 Task: Find connections with filter location Dubai with filter topic #Lifewith filter profile language English with filter current company Unilever with filter school IMS ENGINEERING COLLEGE, GHAZIABAD with filter industry Restaurants with filter service category Audio Engineering with filter keywords title Marketing Communications Manager
Action: Mouse moved to (499, 93)
Screenshot: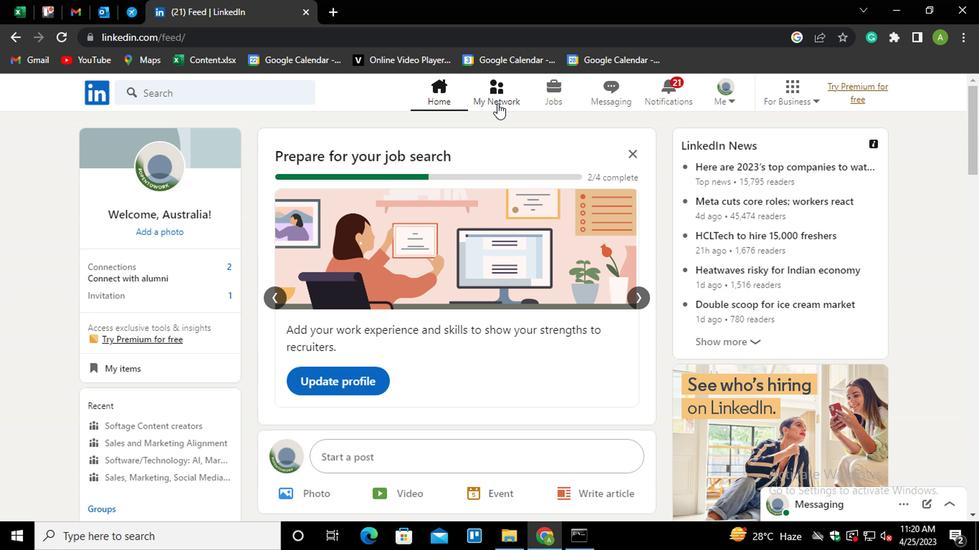 
Action: Mouse pressed left at (499, 93)
Screenshot: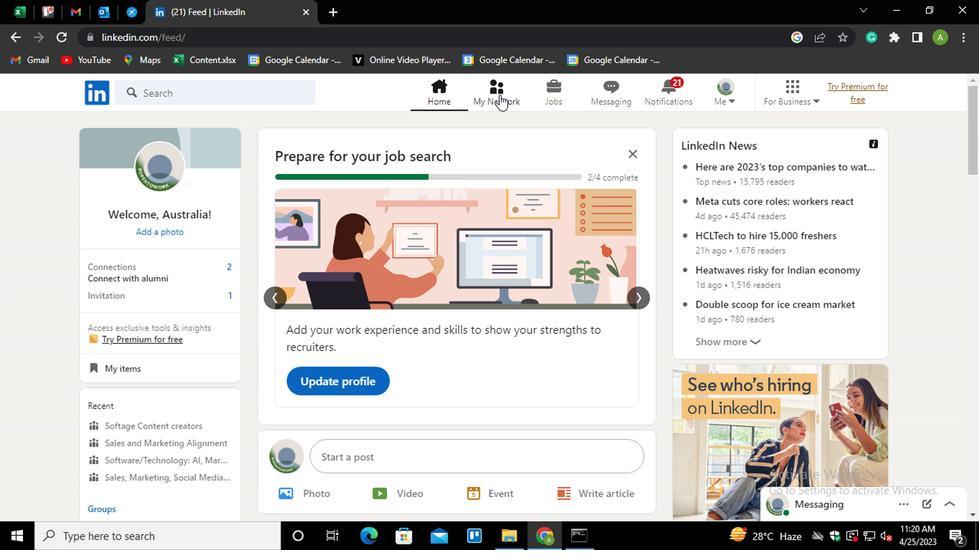 
Action: Mouse moved to (228, 168)
Screenshot: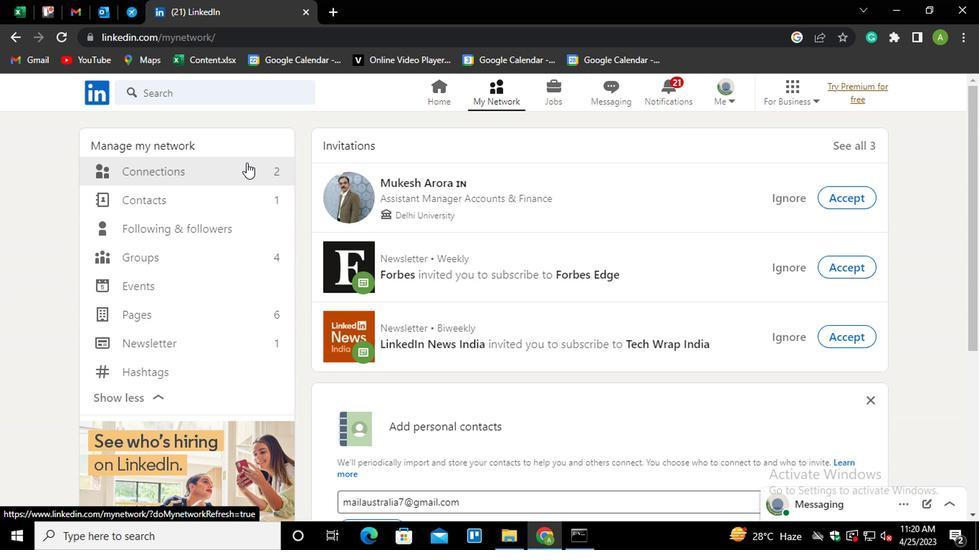
Action: Mouse pressed left at (228, 168)
Screenshot: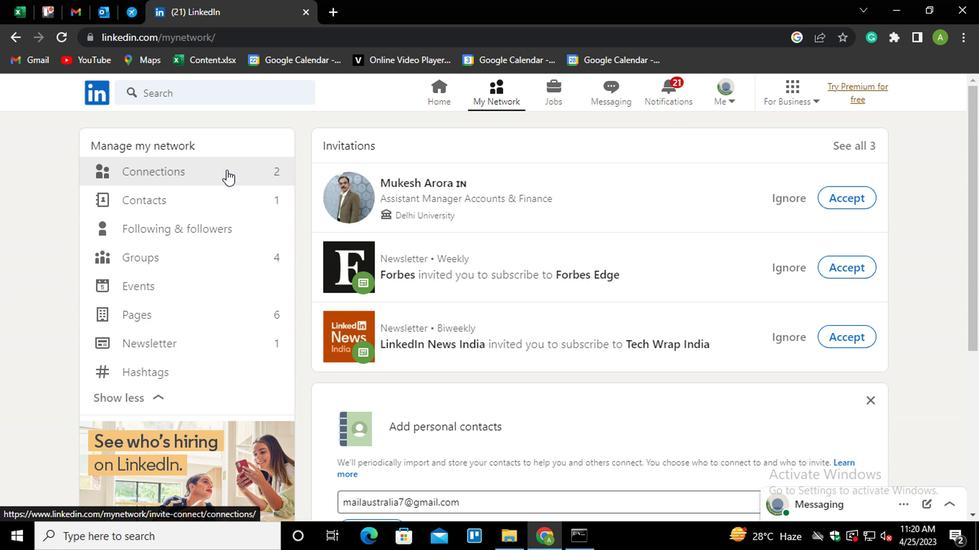 
Action: Mouse moved to (580, 177)
Screenshot: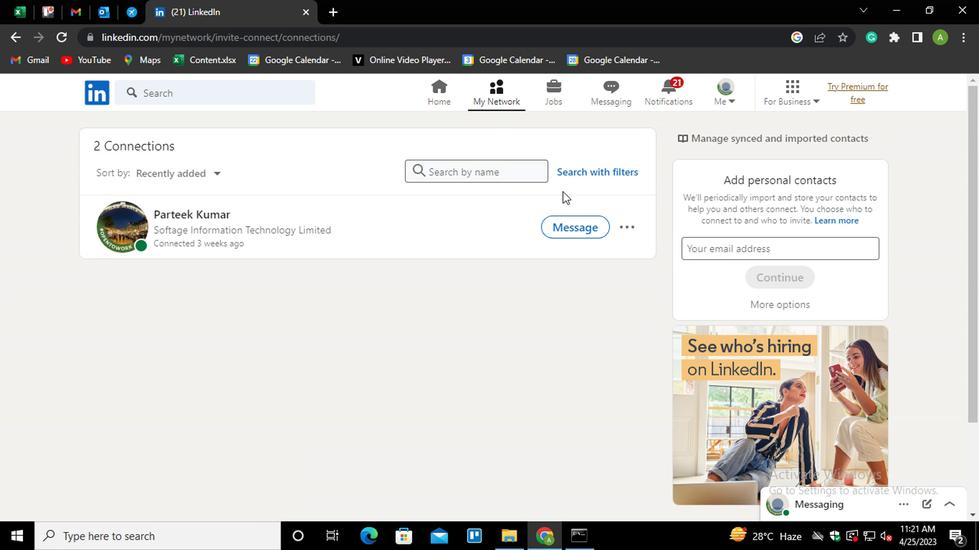 
Action: Mouse pressed left at (580, 177)
Screenshot: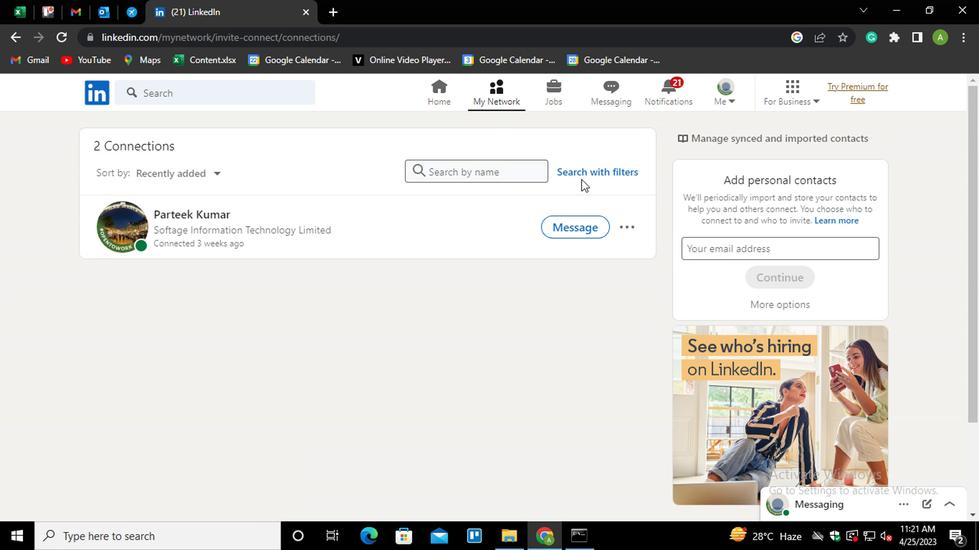 
Action: Mouse moved to (582, 173)
Screenshot: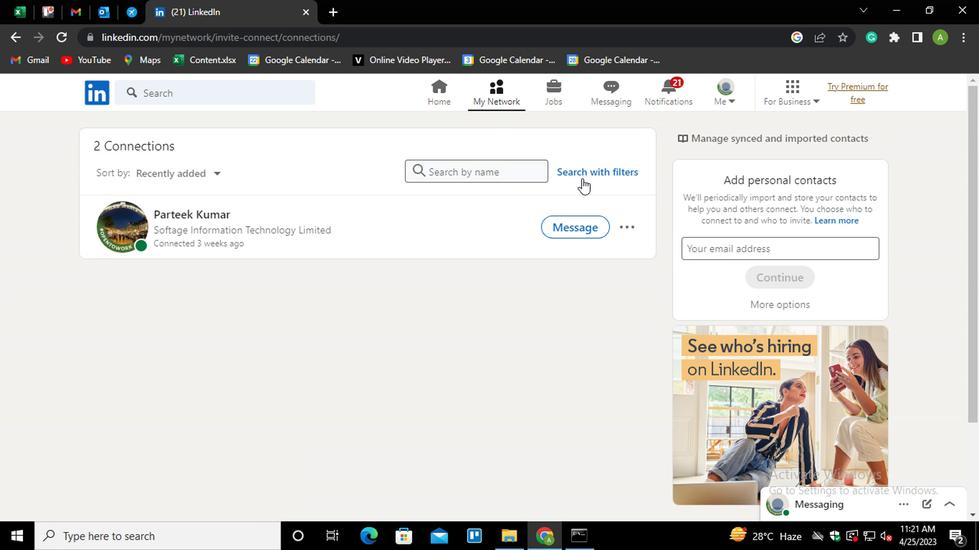 
Action: Mouse pressed left at (582, 173)
Screenshot: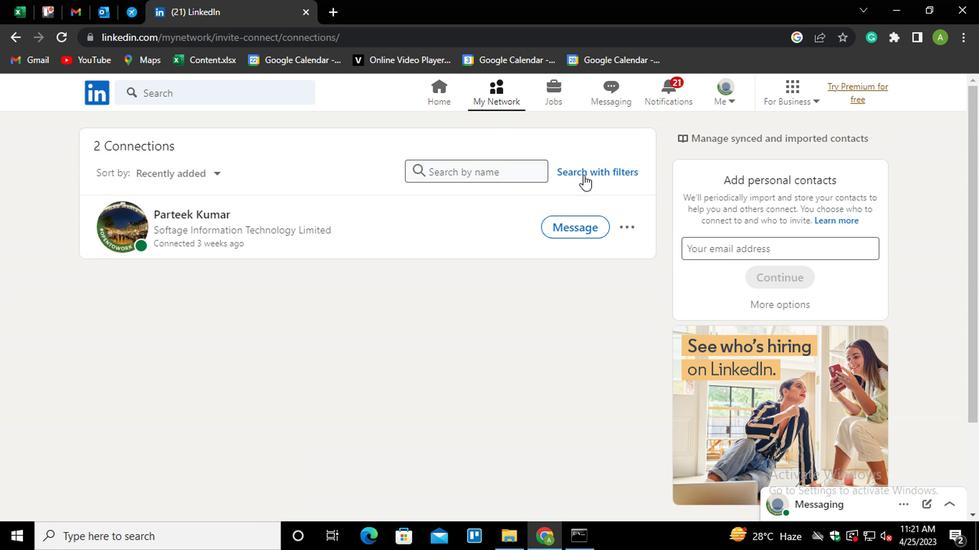 
Action: Mouse moved to (485, 127)
Screenshot: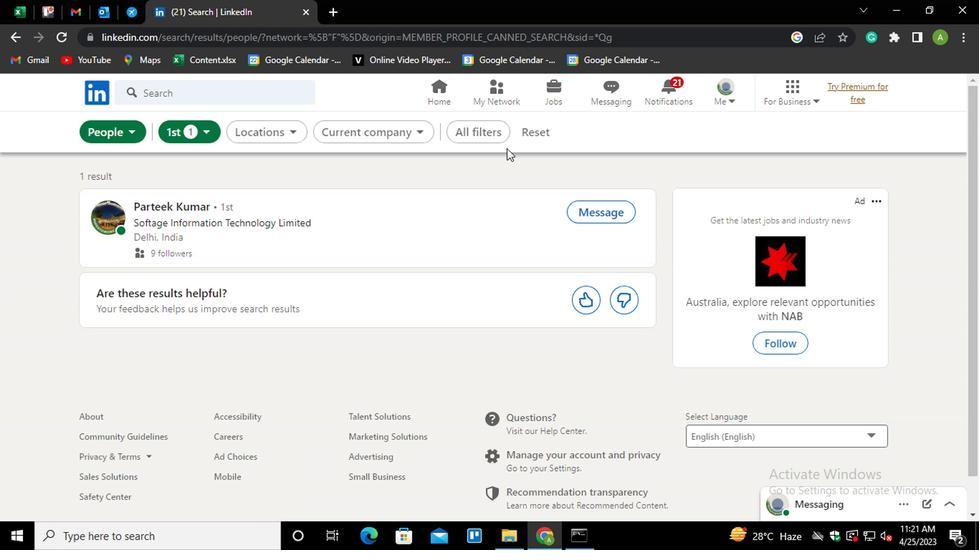 
Action: Mouse pressed left at (485, 127)
Screenshot: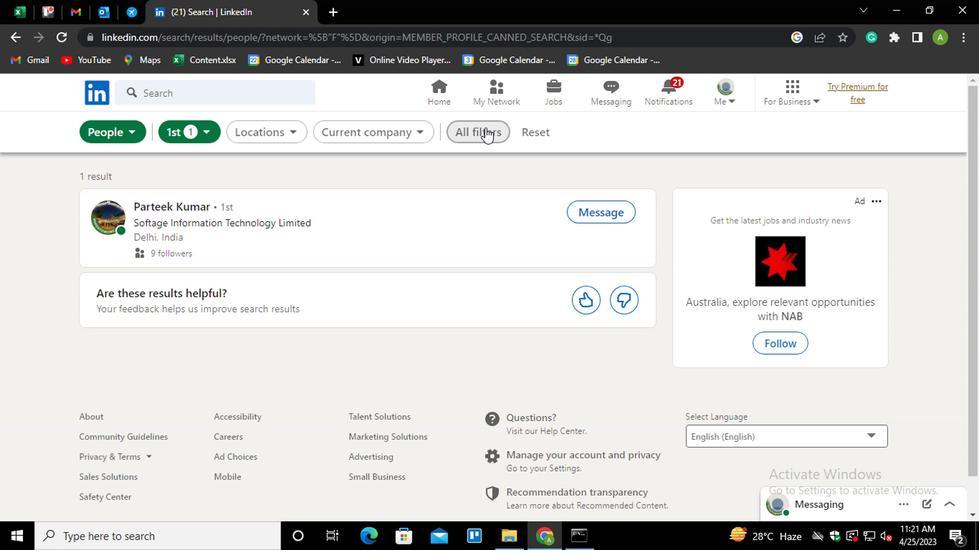 
Action: Mouse moved to (778, 256)
Screenshot: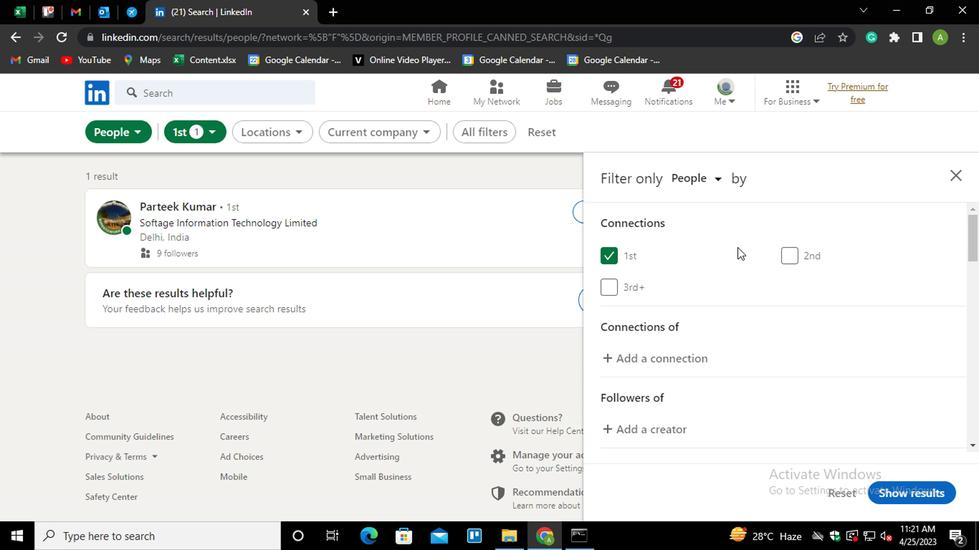 
Action: Mouse scrolled (778, 255) with delta (0, -1)
Screenshot: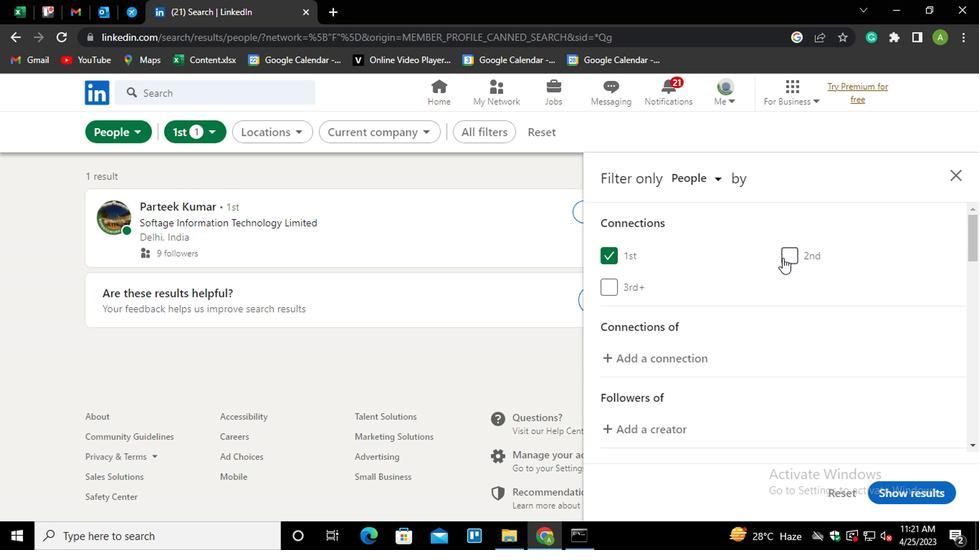 
Action: Mouse moved to (778, 256)
Screenshot: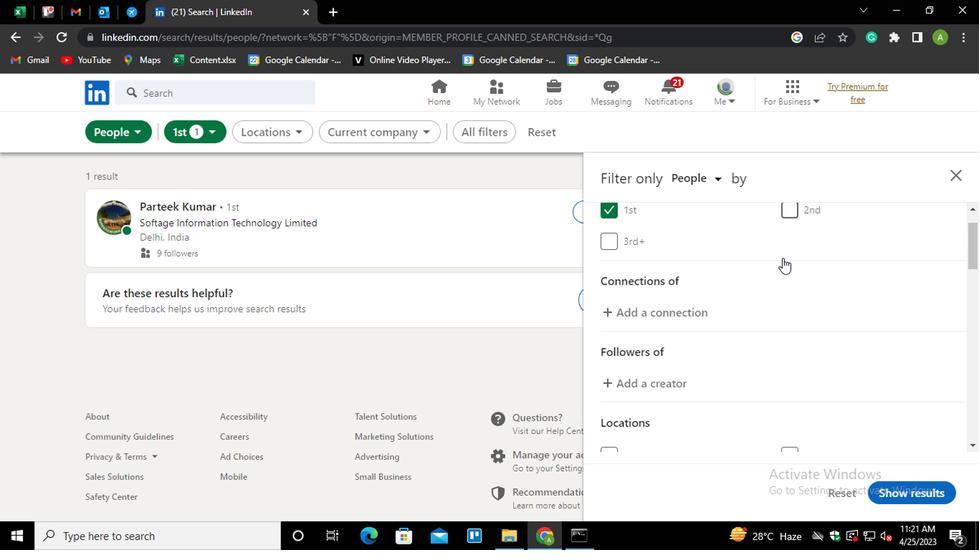 
Action: Mouse scrolled (778, 255) with delta (0, -1)
Screenshot: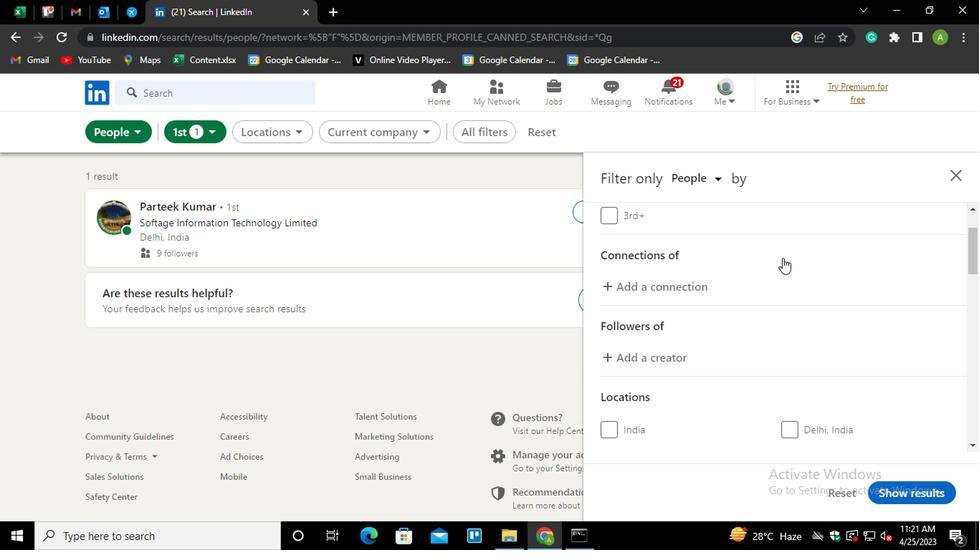 
Action: Mouse scrolled (778, 255) with delta (0, -1)
Screenshot: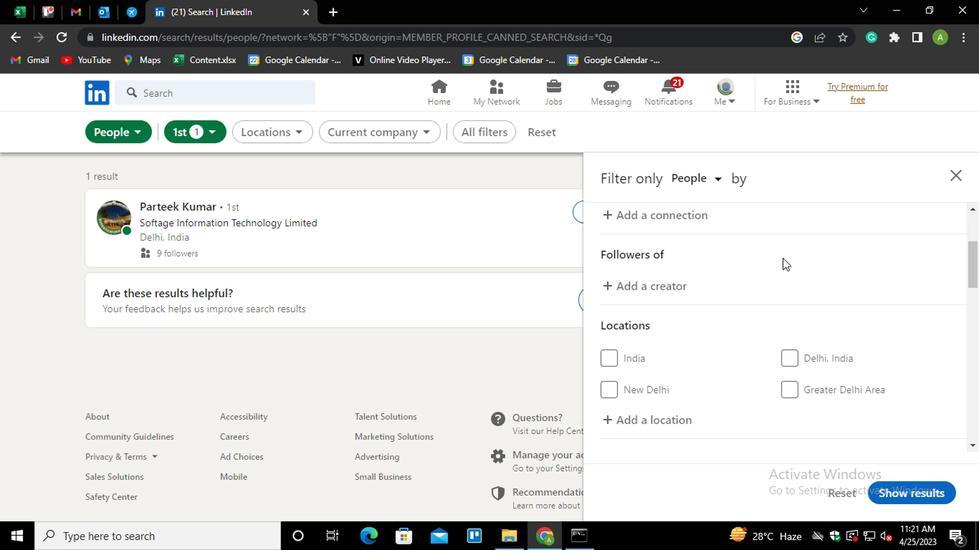 
Action: Mouse scrolled (778, 255) with delta (0, -1)
Screenshot: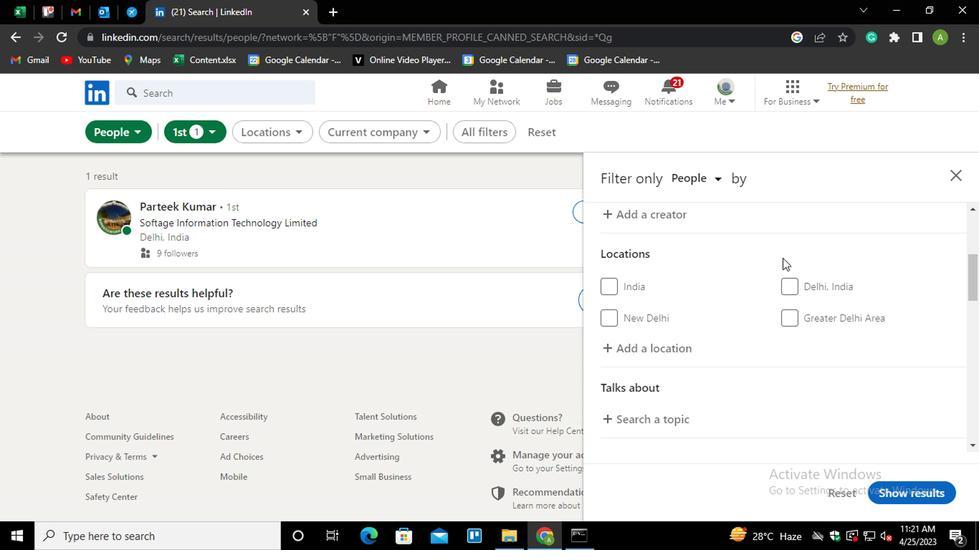 
Action: Mouse moved to (658, 276)
Screenshot: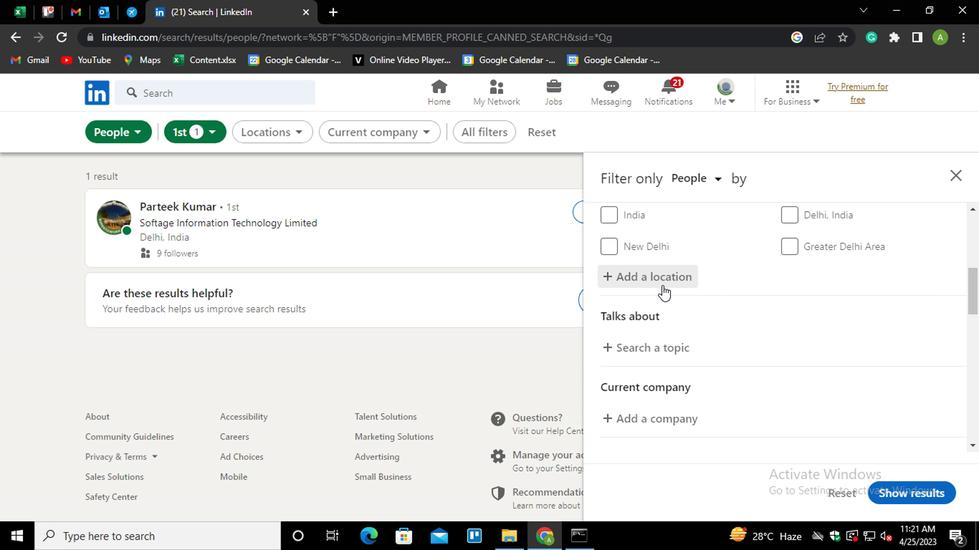 
Action: Mouse pressed left at (658, 276)
Screenshot: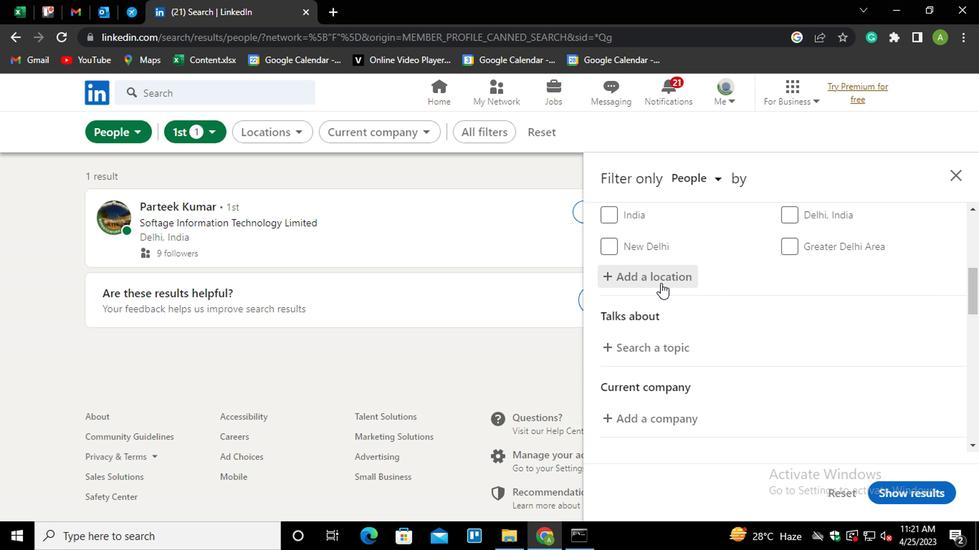 
Action: Mouse moved to (654, 276)
Screenshot: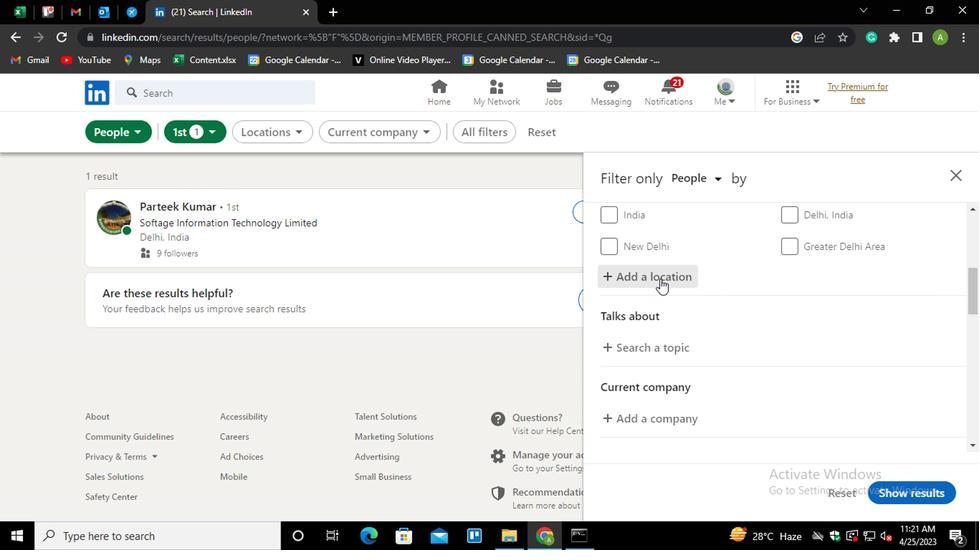 
Action: Key pressed <Key.shift>DUB<Key.down><Key.enter>
Screenshot: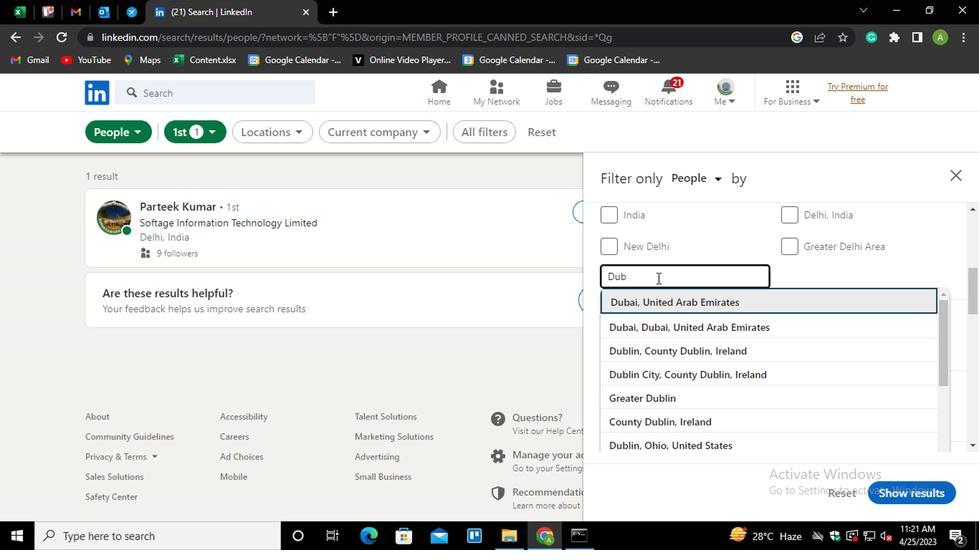 
Action: Mouse moved to (658, 348)
Screenshot: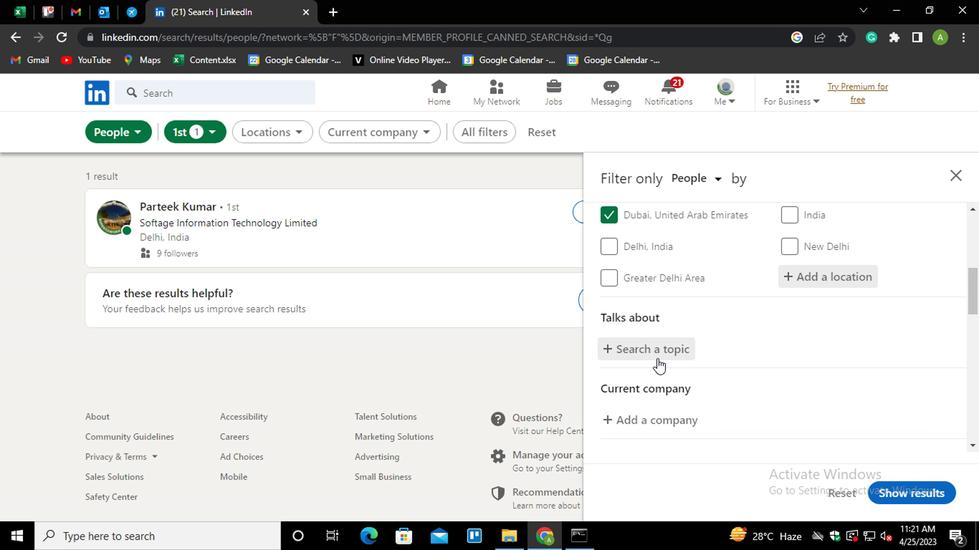 
Action: Mouse pressed left at (658, 348)
Screenshot: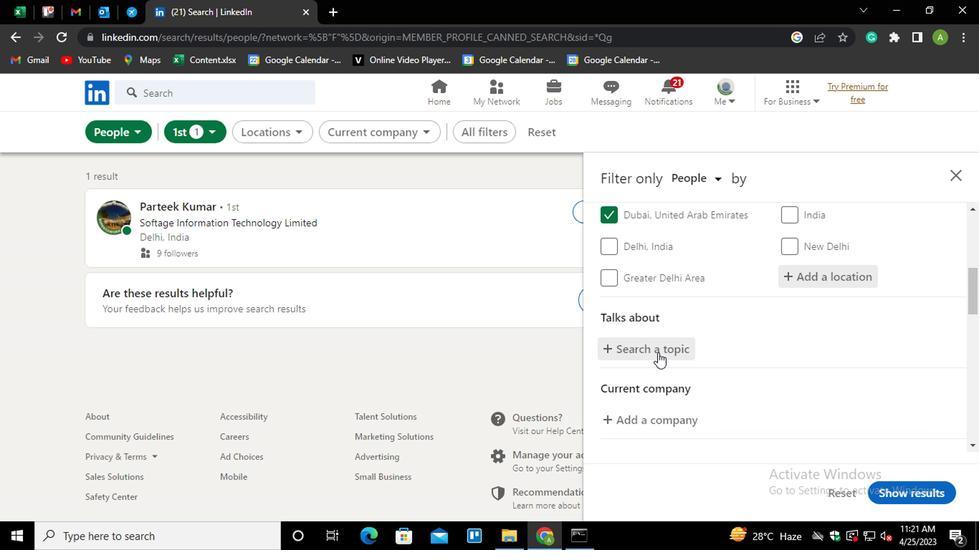 
Action: Key pressed <Key.shift>#<Key.shift_r>LIFEWITH
Screenshot: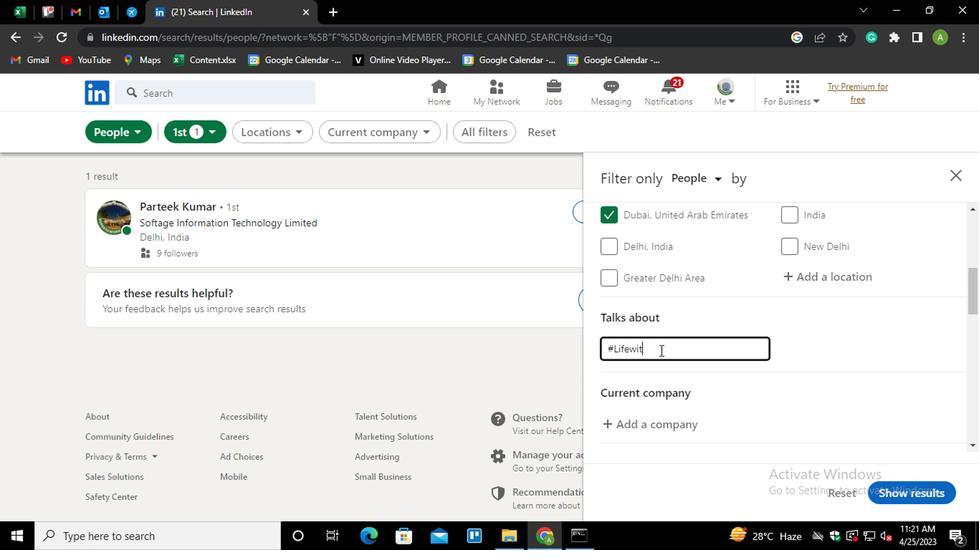 
Action: Mouse moved to (687, 348)
Screenshot: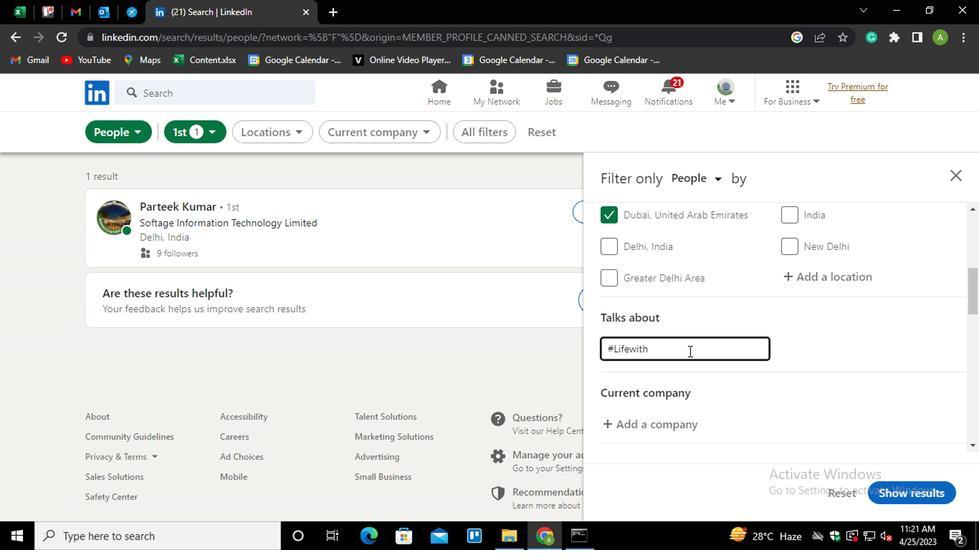 
Action: Mouse scrolled (687, 348) with delta (0, 0)
Screenshot: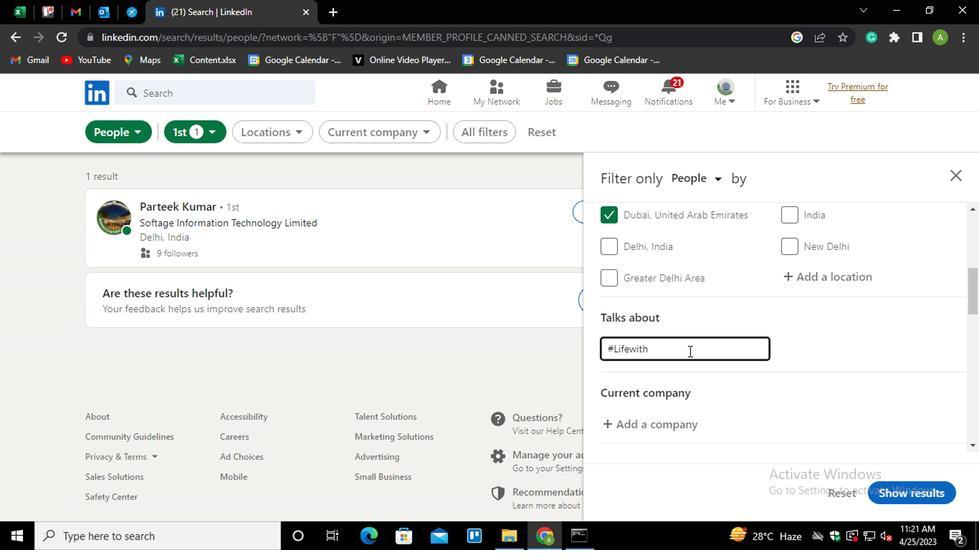 
Action: Mouse scrolled (687, 348) with delta (0, 0)
Screenshot: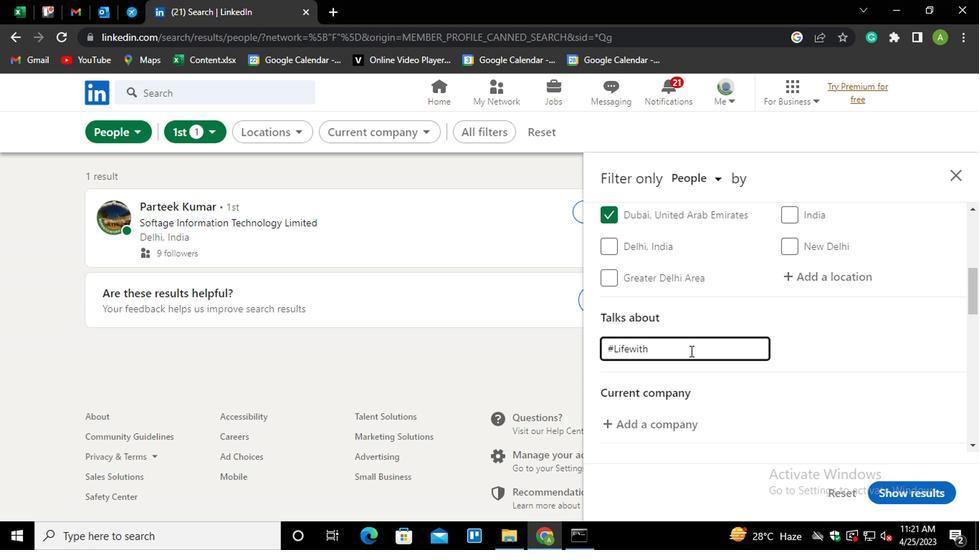 
Action: Mouse moved to (669, 360)
Screenshot: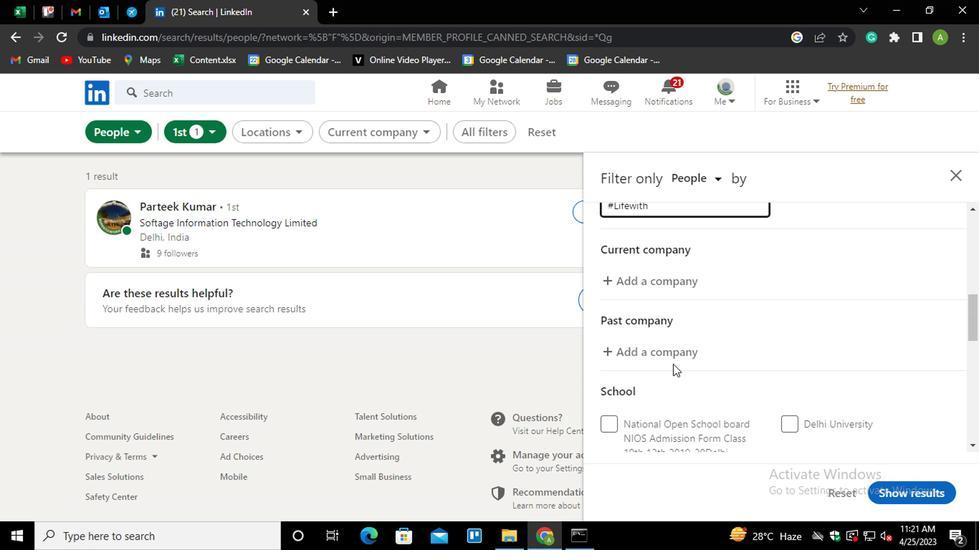 
Action: Mouse scrolled (669, 359) with delta (0, 0)
Screenshot: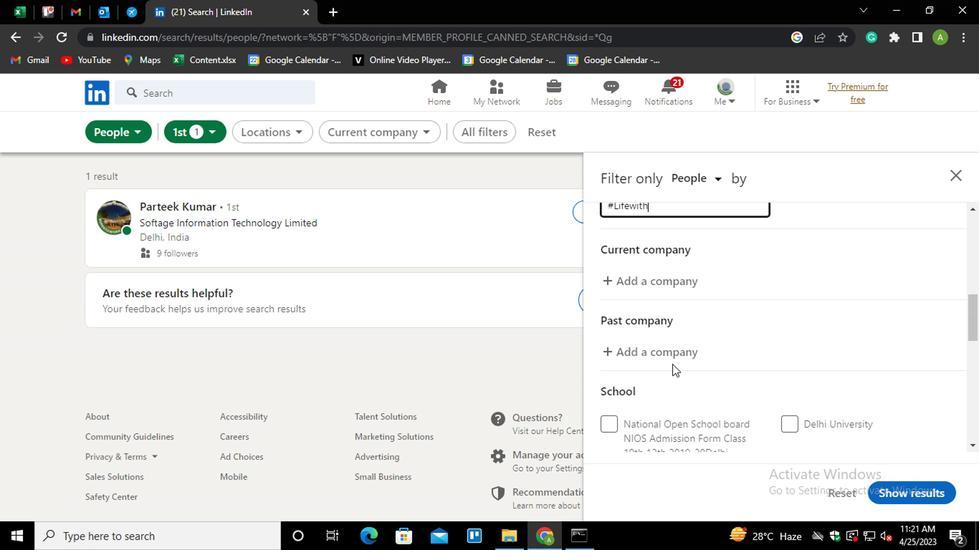 
Action: Mouse scrolled (669, 359) with delta (0, 0)
Screenshot: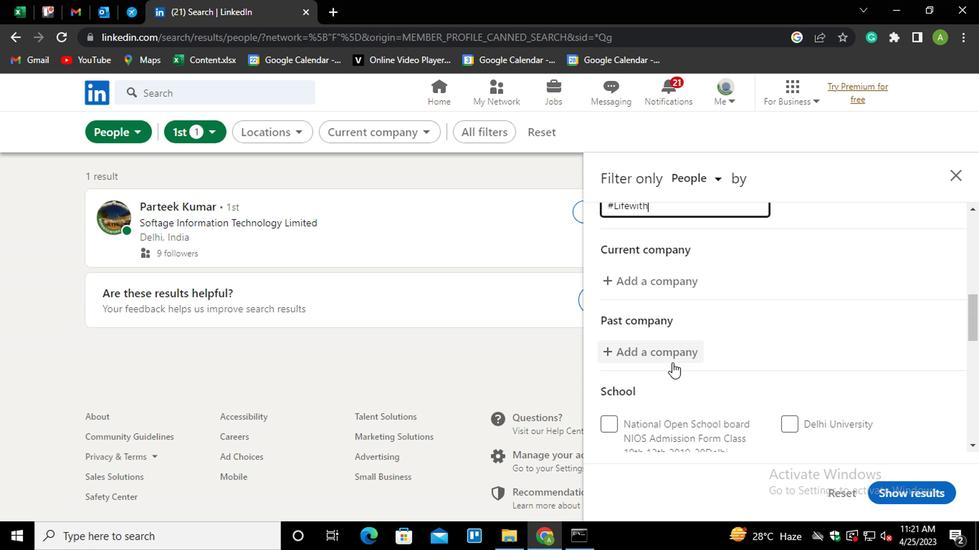
Action: Mouse scrolled (669, 359) with delta (0, 0)
Screenshot: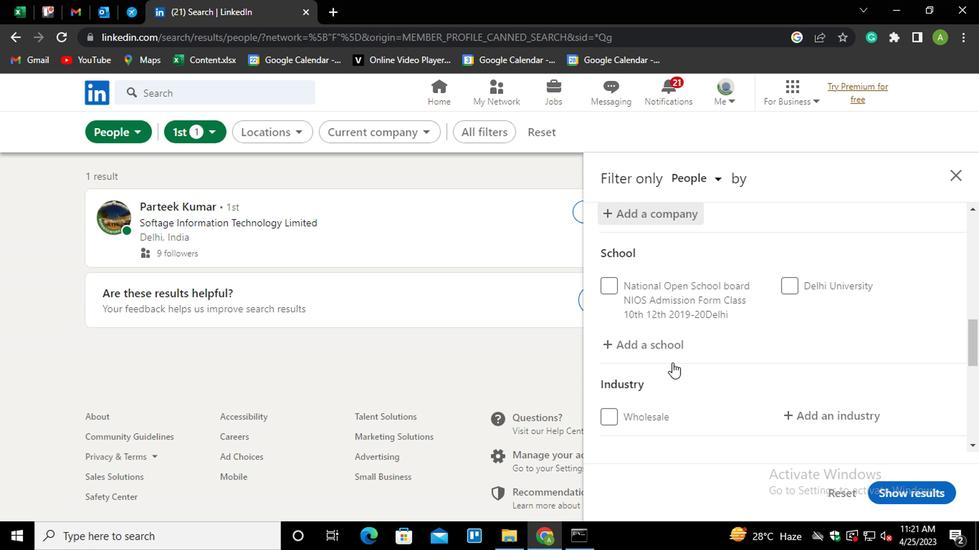 
Action: Mouse moved to (629, 412)
Screenshot: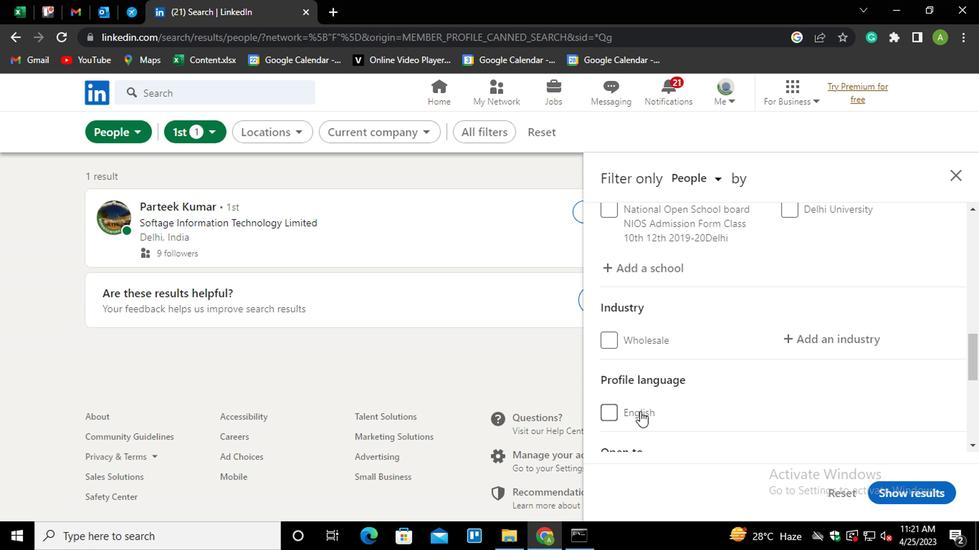 
Action: Mouse pressed left at (629, 412)
Screenshot: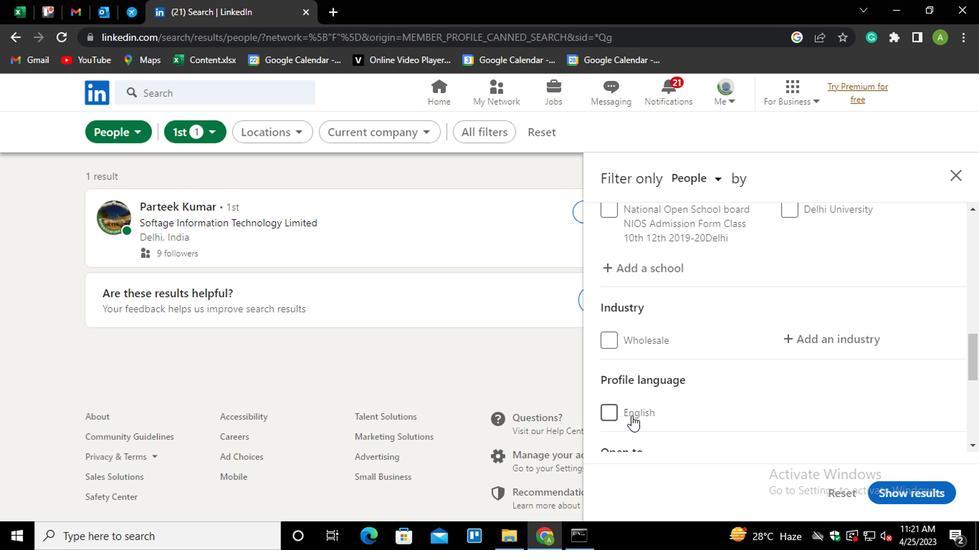 
Action: Mouse moved to (699, 394)
Screenshot: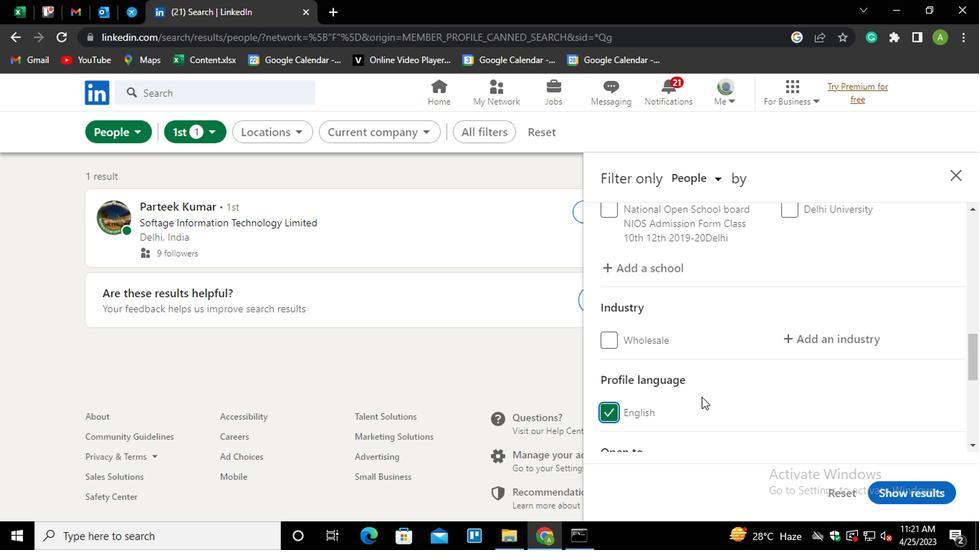 
Action: Mouse scrolled (699, 395) with delta (0, 1)
Screenshot: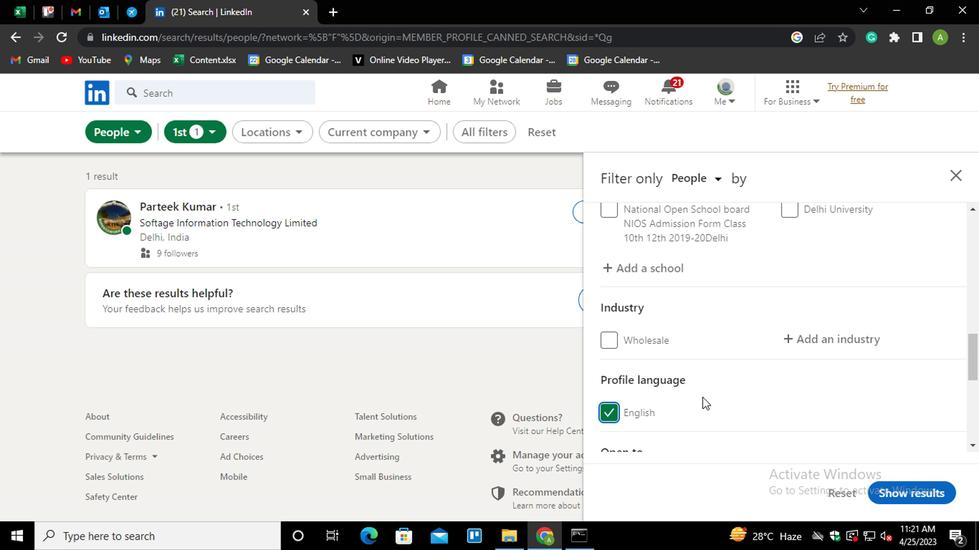 
Action: Mouse scrolled (699, 395) with delta (0, 1)
Screenshot: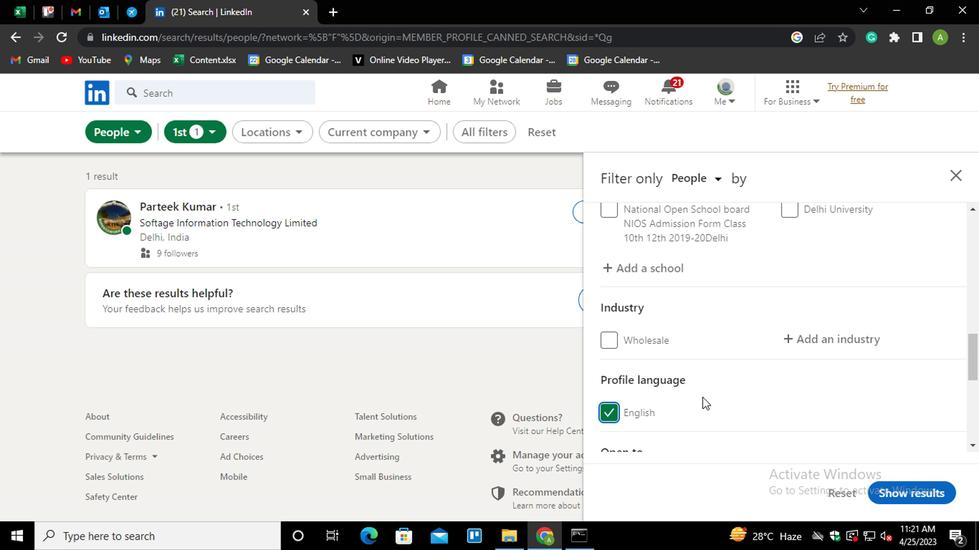 
Action: Mouse scrolled (699, 395) with delta (0, 1)
Screenshot: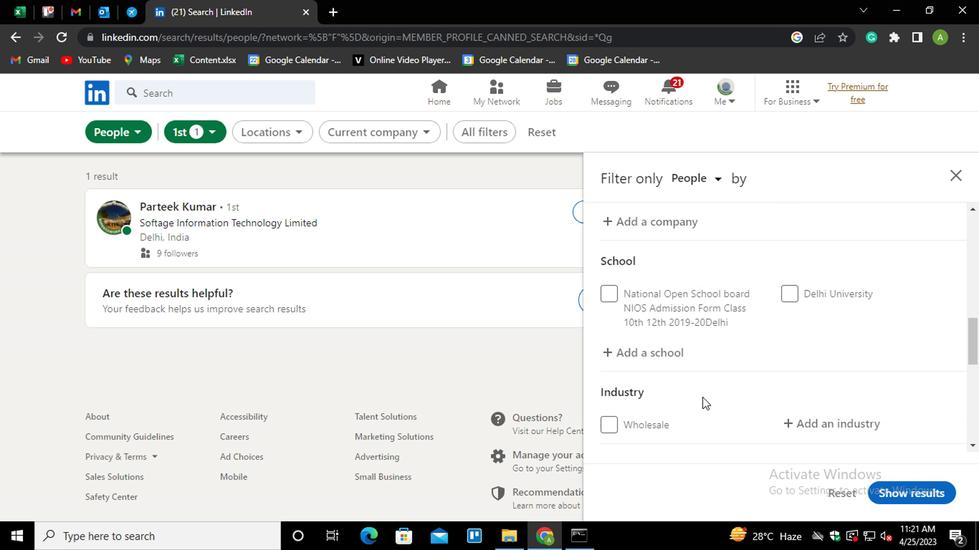 
Action: Mouse moved to (667, 276)
Screenshot: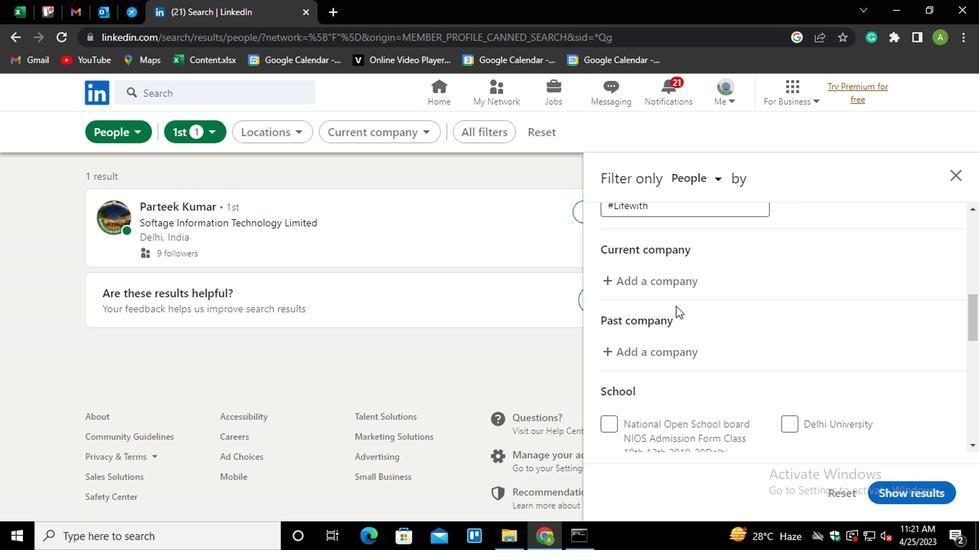 
Action: Mouse pressed left at (667, 276)
Screenshot: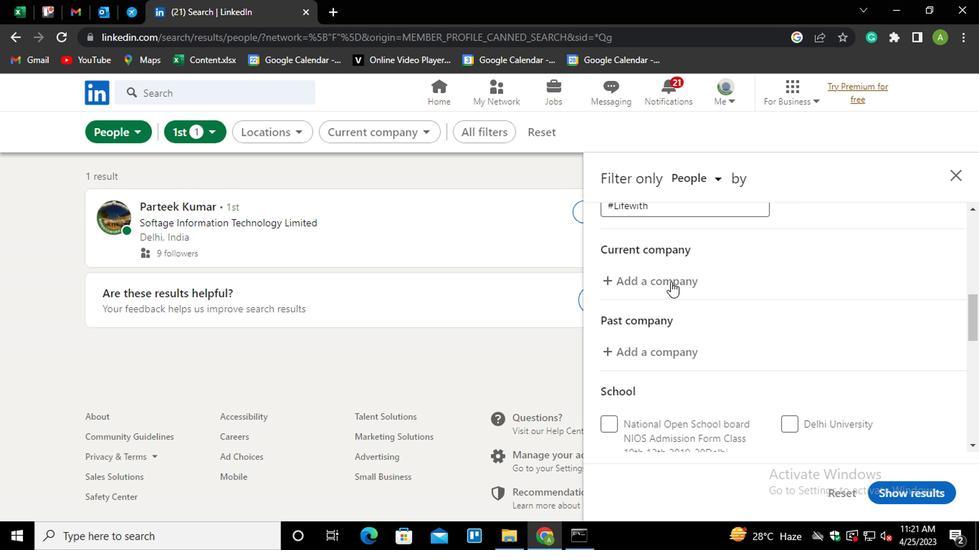 
Action: Key pressed <Key.shift_r>UNIL<Key.down><Key.enter>
Screenshot: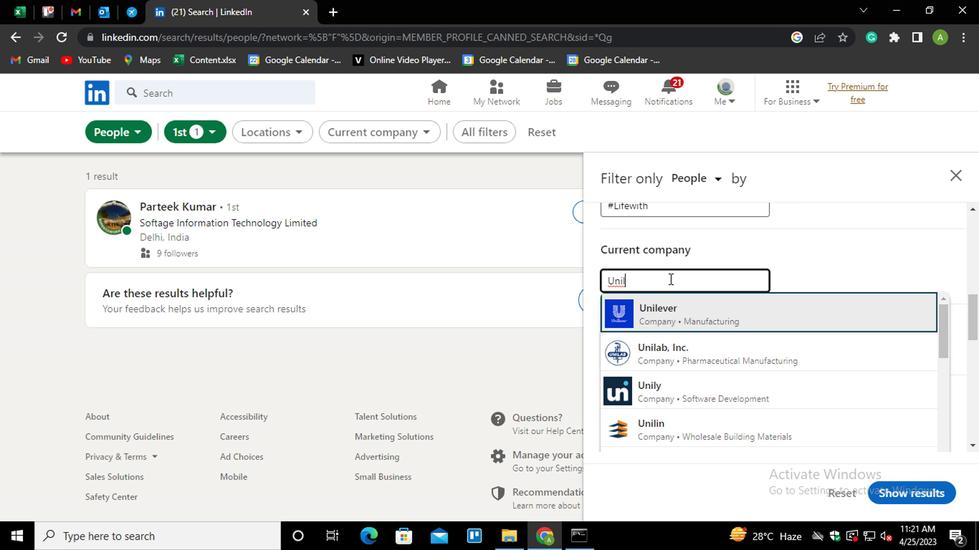 
Action: Mouse moved to (745, 305)
Screenshot: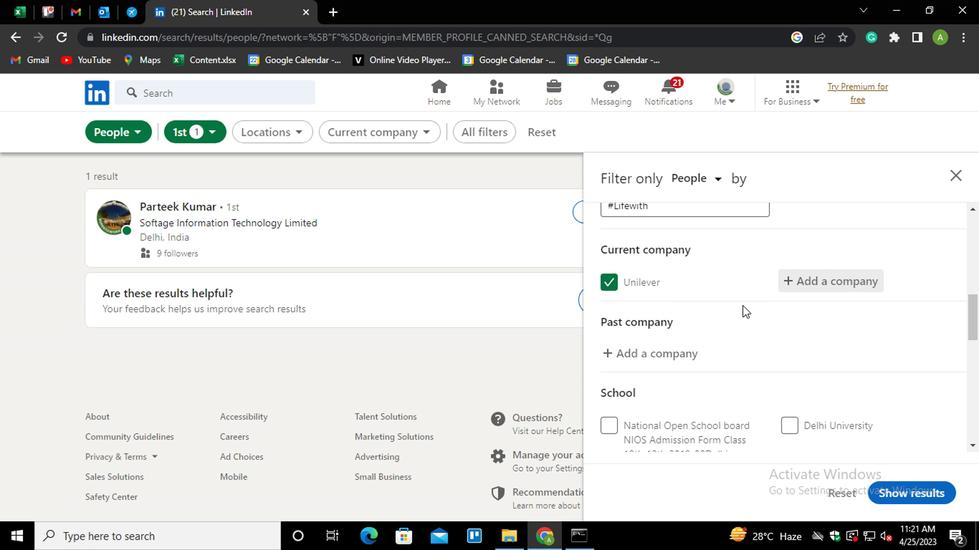 
Action: Mouse scrolled (745, 305) with delta (0, 0)
Screenshot: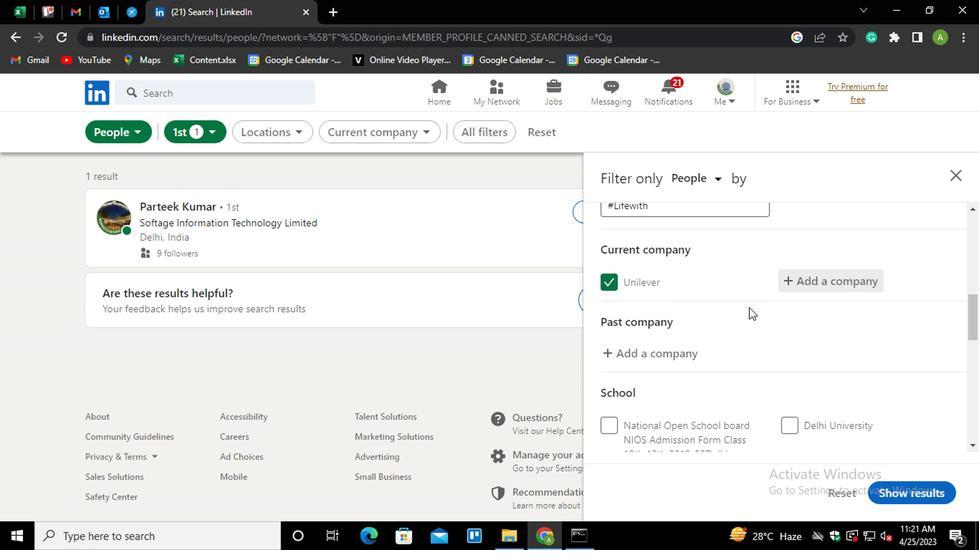 
Action: Mouse scrolled (745, 305) with delta (0, 0)
Screenshot: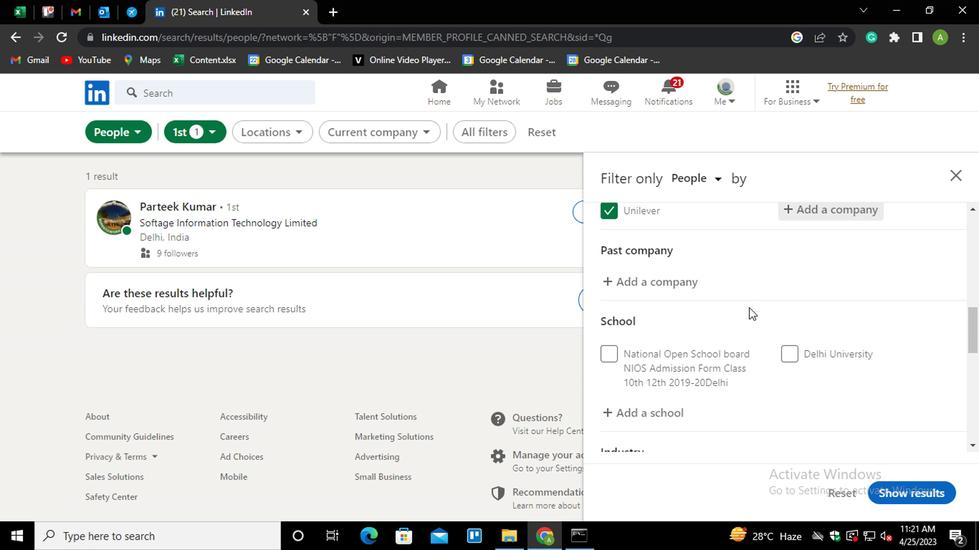 
Action: Mouse moved to (664, 336)
Screenshot: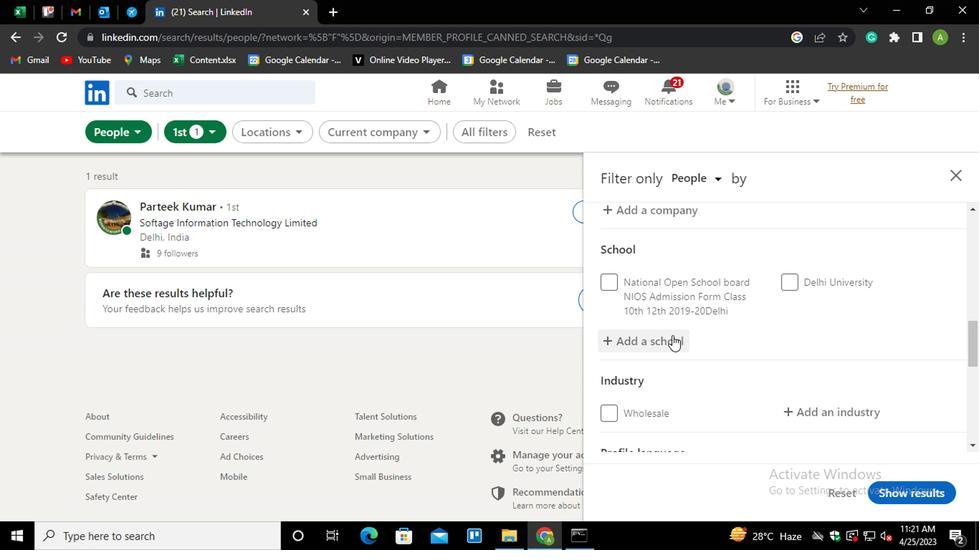 
Action: Mouse pressed left at (664, 336)
Screenshot: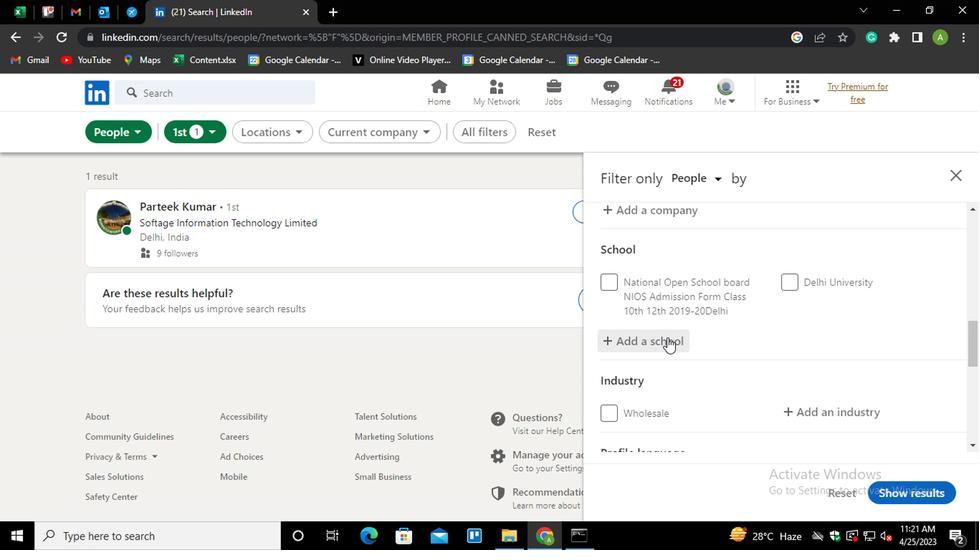 
Action: Mouse moved to (656, 338)
Screenshot: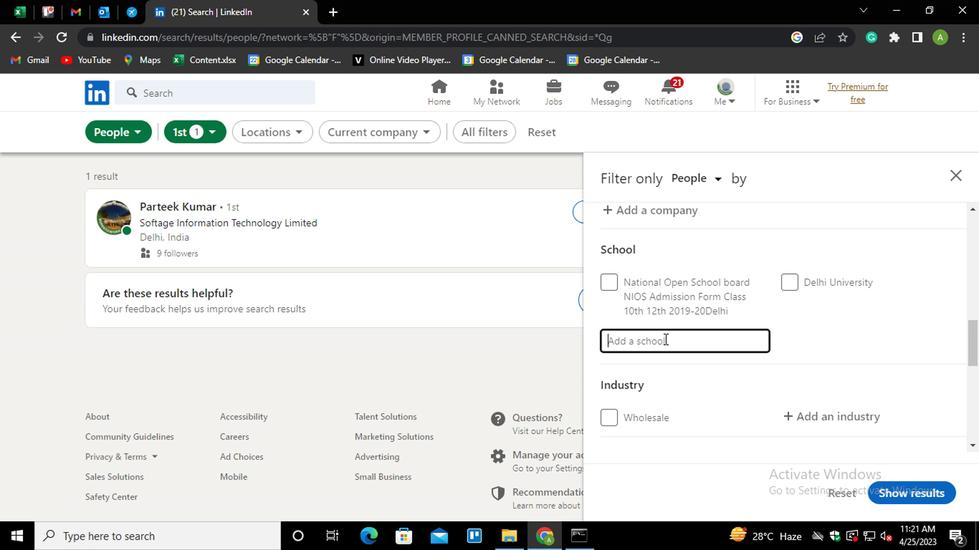 
Action: Key pressed <Key.shift_r>M<Key.shift>S<Key.space><Key.shift><Key.shift><Key.shift><Key.shift><Key.shift>E<Key.down><Key.down><Key.enter>
Screenshot: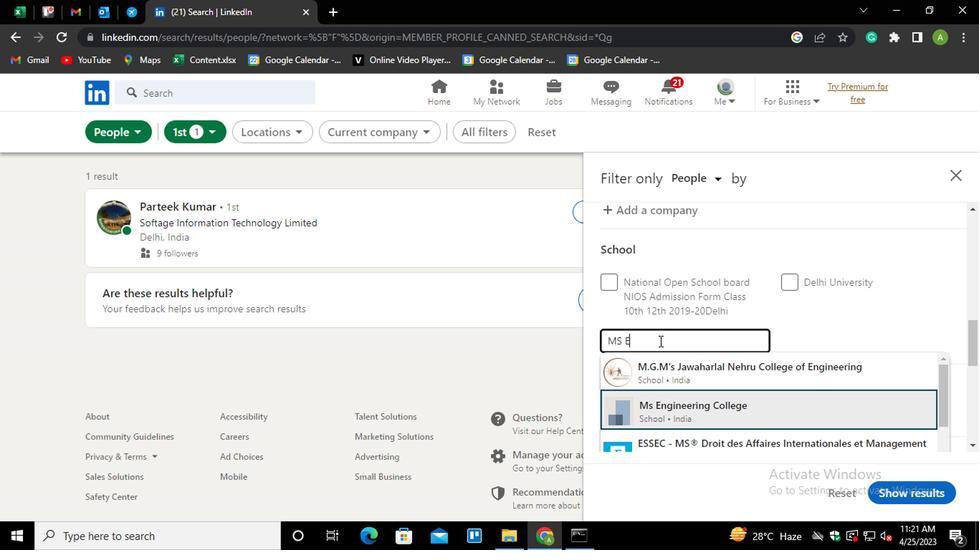 
Action: Mouse moved to (713, 356)
Screenshot: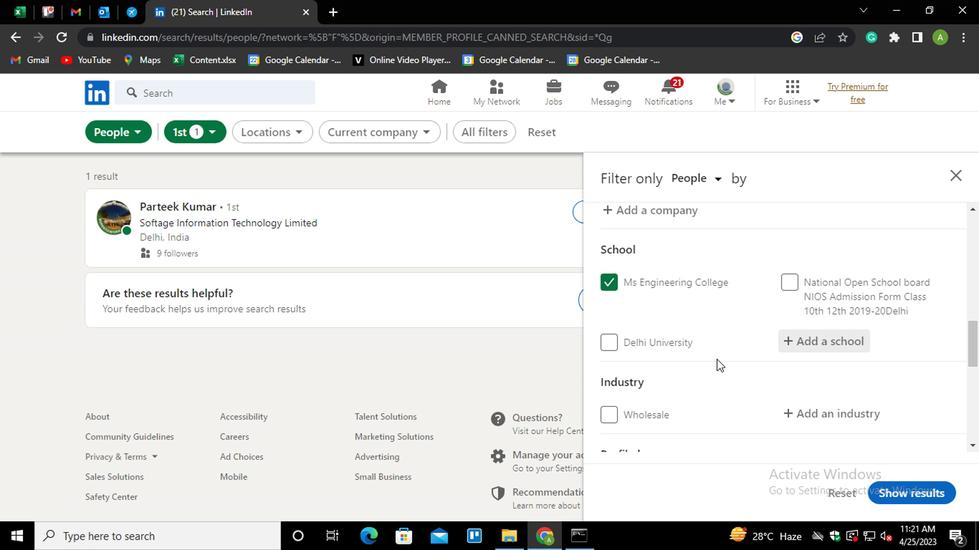 
Action: Mouse scrolled (713, 356) with delta (0, 0)
Screenshot: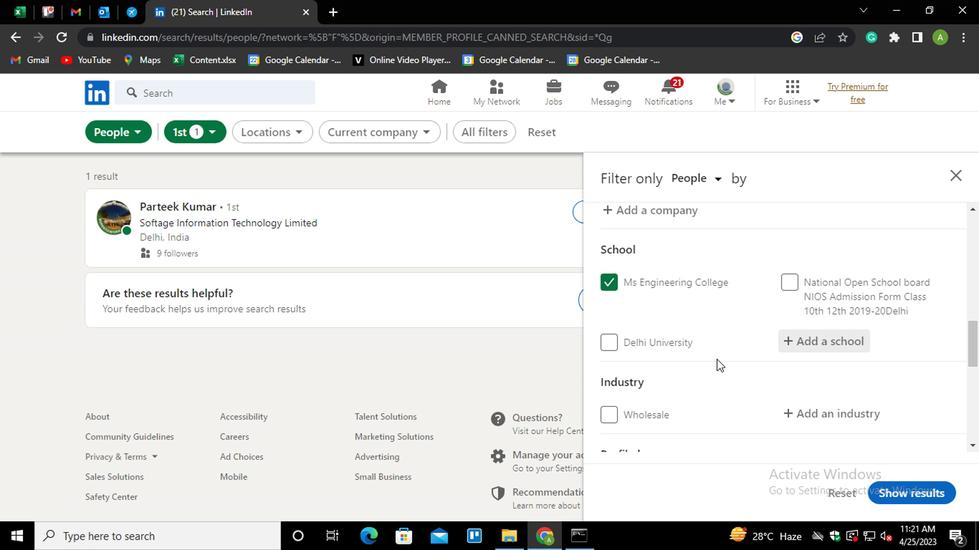 
Action: Mouse moved to (718, 356)
Screenshot: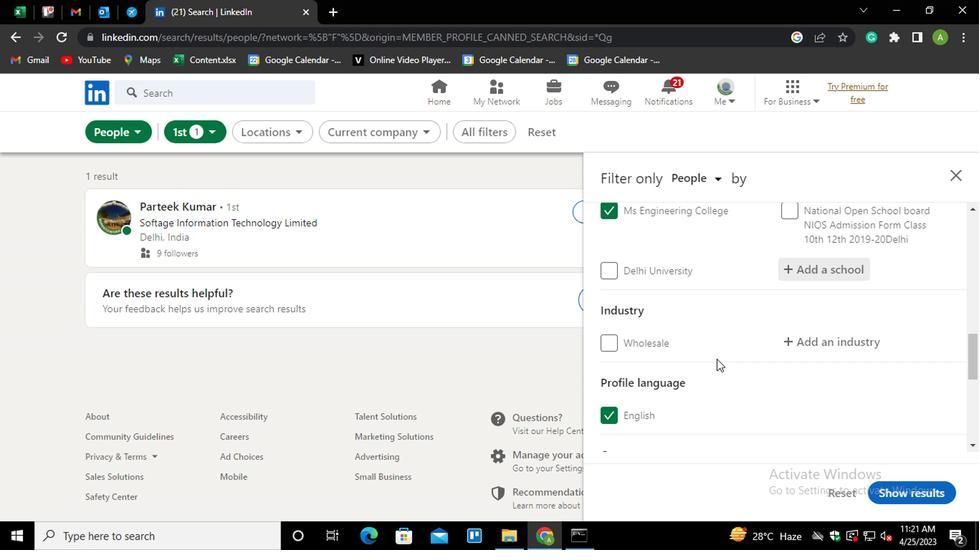 
Action: Mouse scrolled (718, 356) with delta (0, 0)
Screenshot: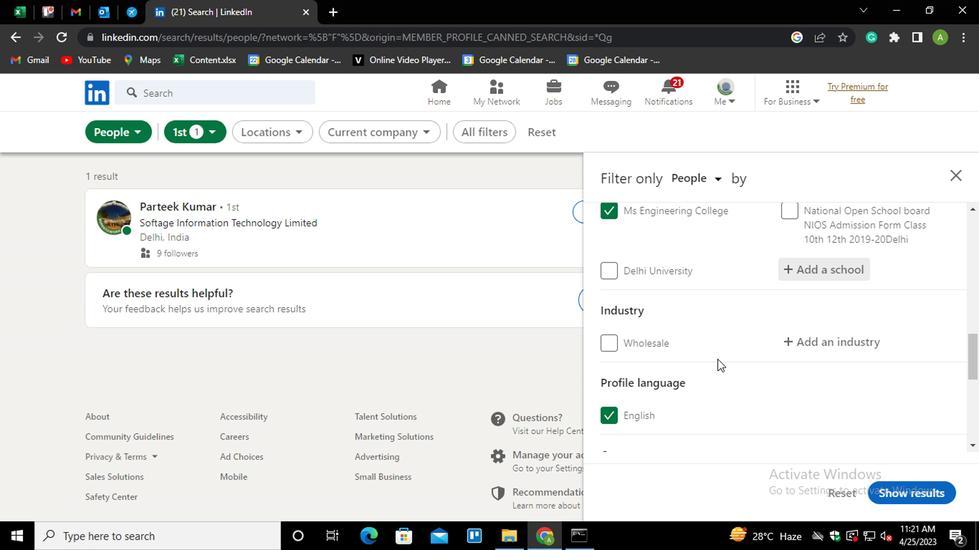 
Action: Mouse scrolled (718, 356) with delta (0, 0)
Screenshot: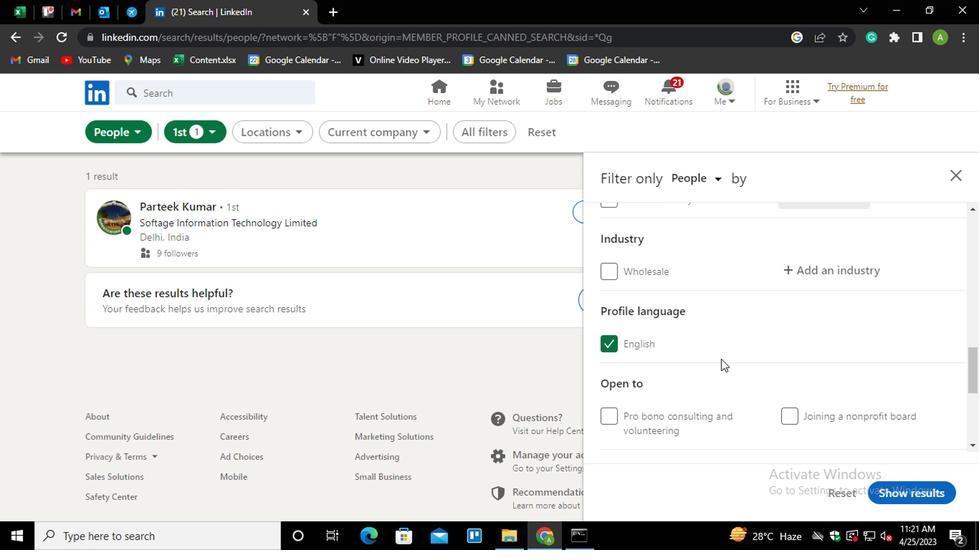 
Action: Mouse scrolled (718, 356) with delta (0, 0)
Screenshot: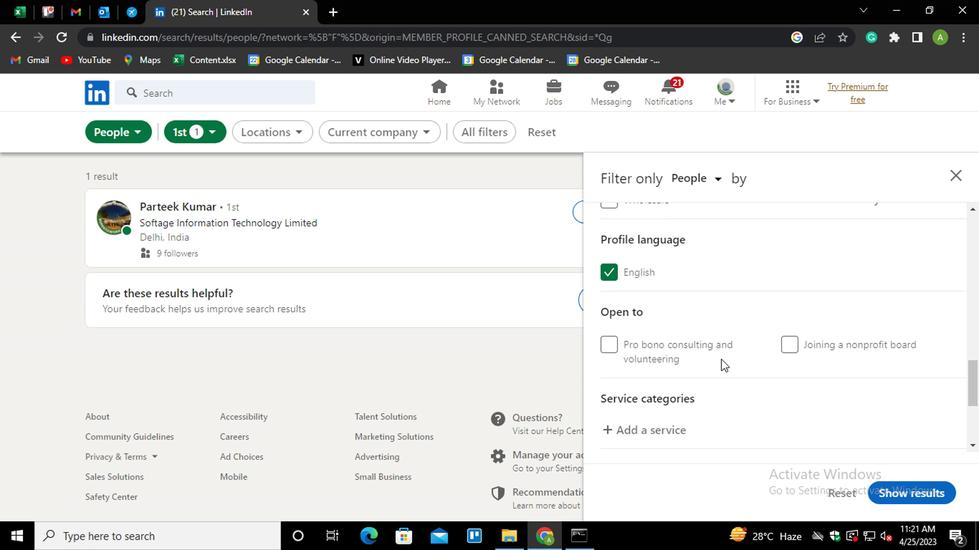 
Action: Mouse moved to (691, 358)
Screenshot: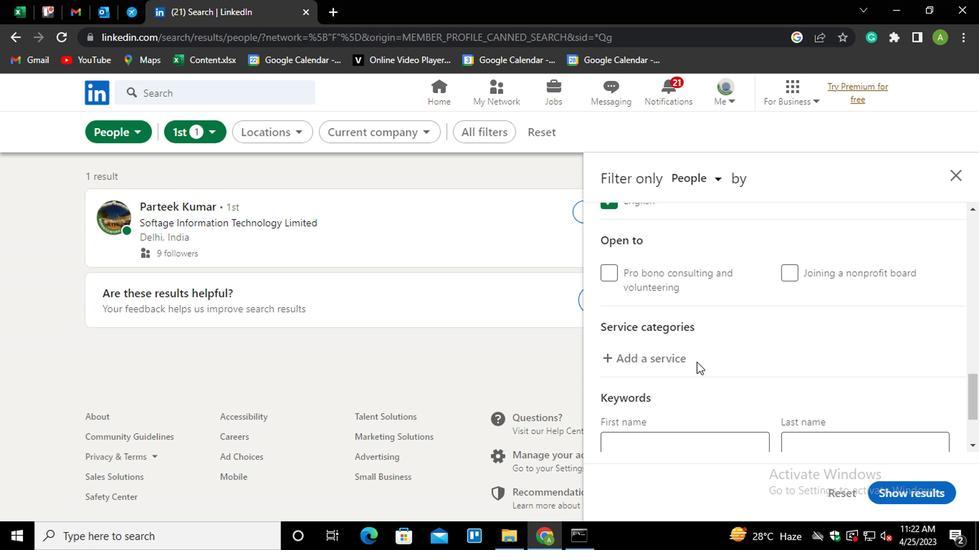 
Action: Mouse scrolled (691, 358) with delta (0, 0)
Screenshot: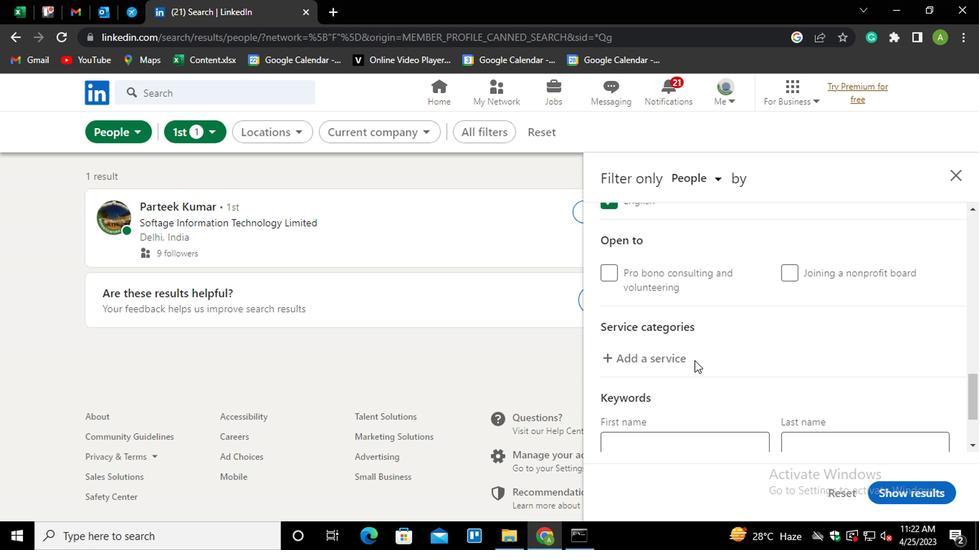 
Action: Mouse scrolled (691, 358) with delta (0, 0)
Screenshot: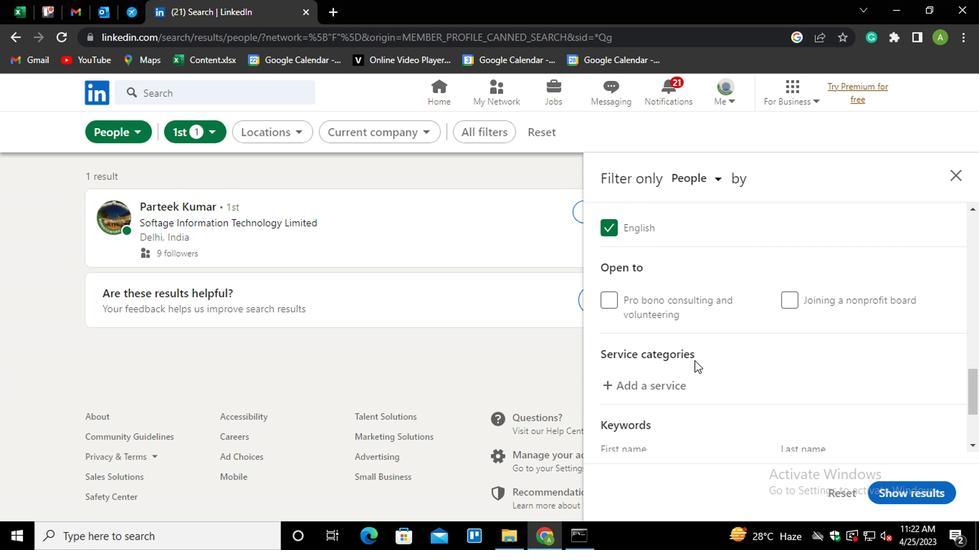 
Action: Mouse scrolled (691, 358) with delta (0, 0)
Screenshot: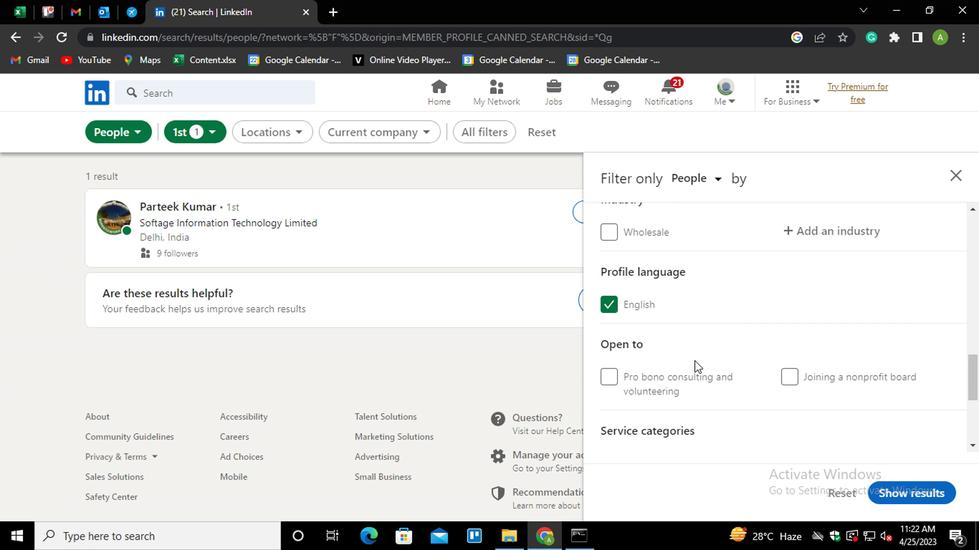 
Action: Mouse moved to (823, 346)
Screenshot: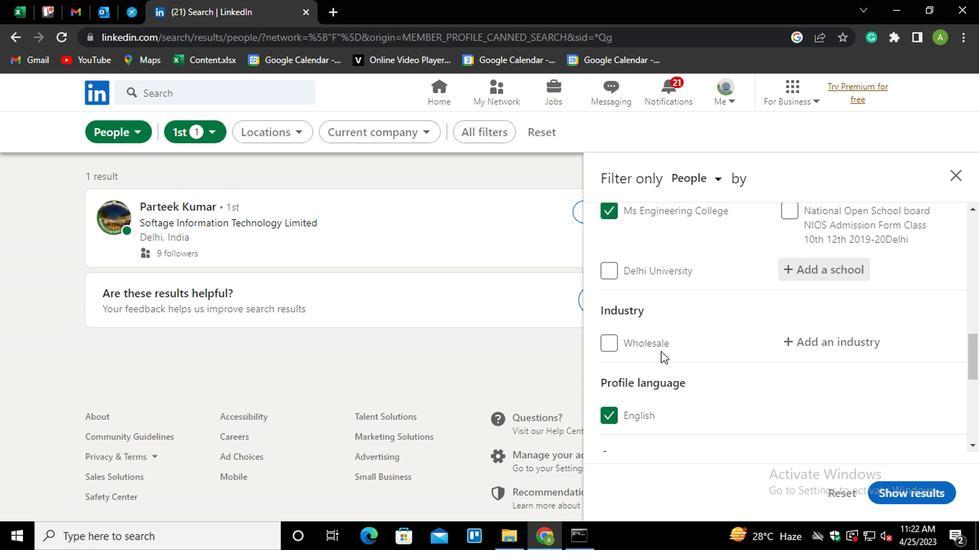
Action: Mouse pressed left at (823, 346)
Screenshot: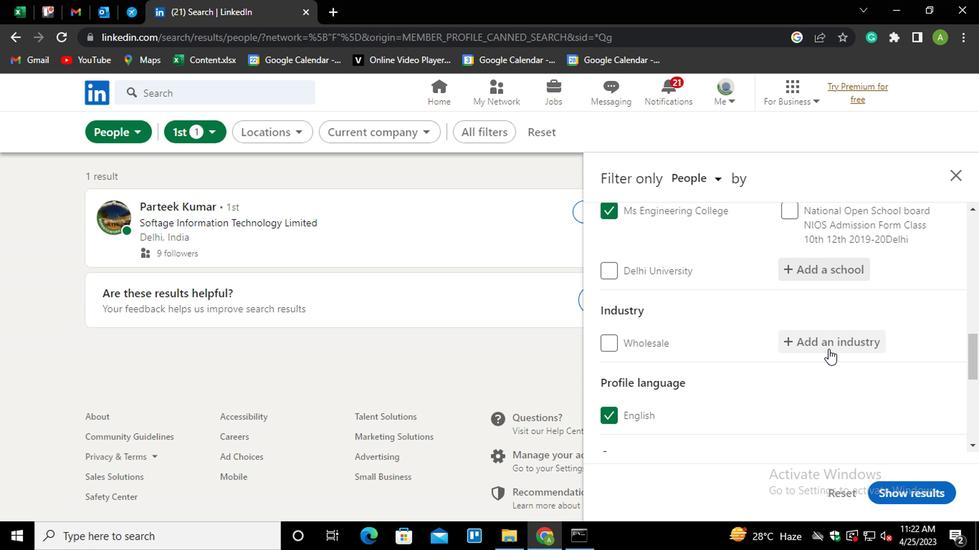 
Action: Mouse moved to (797, 338)
Screenshot: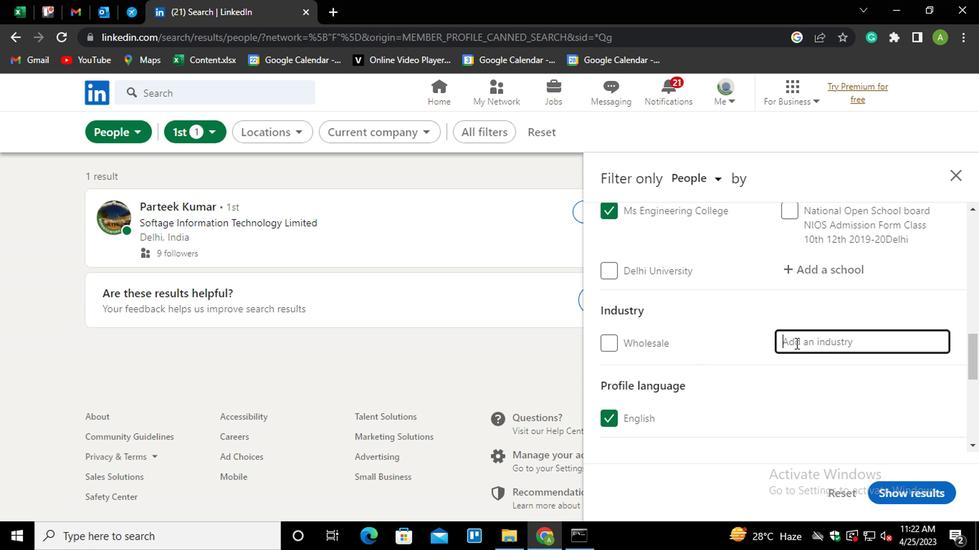 
Action: Mouse pressed left at (797, 338)
Screenshot: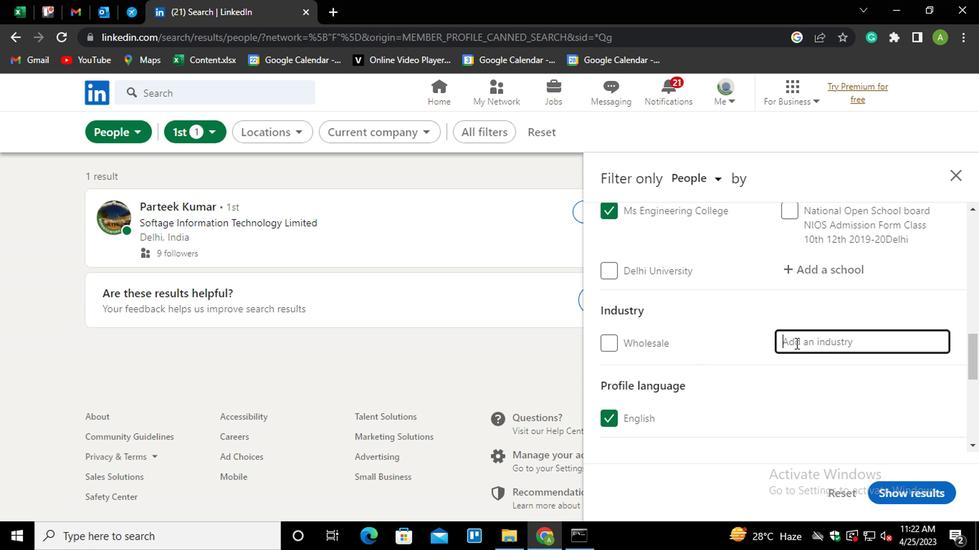 
Action: Key pressed <Key.shift>E<Key.backspace><Key.shift>RESTA<Key.down><Key.enter>
Screenshot: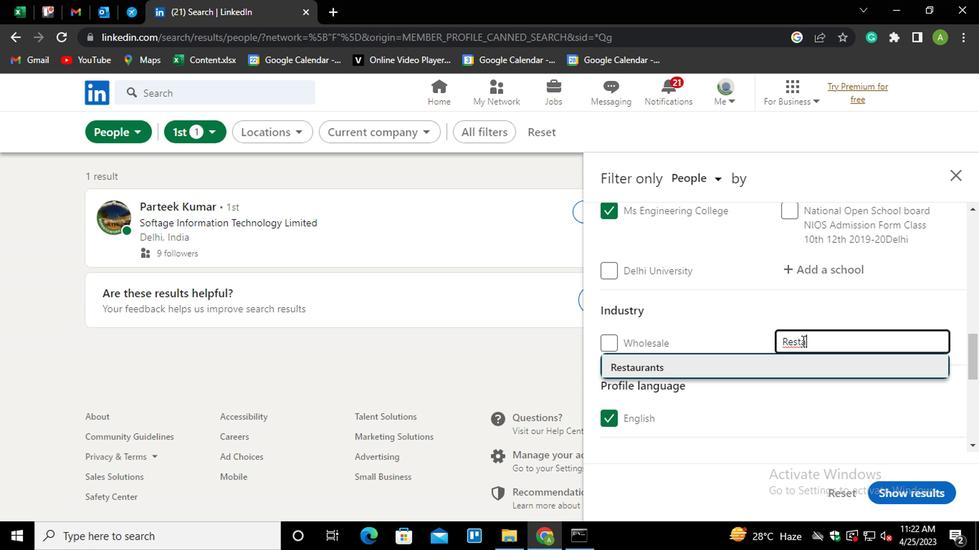 
Action: Mouse moved to (796, 344)
Screenshot: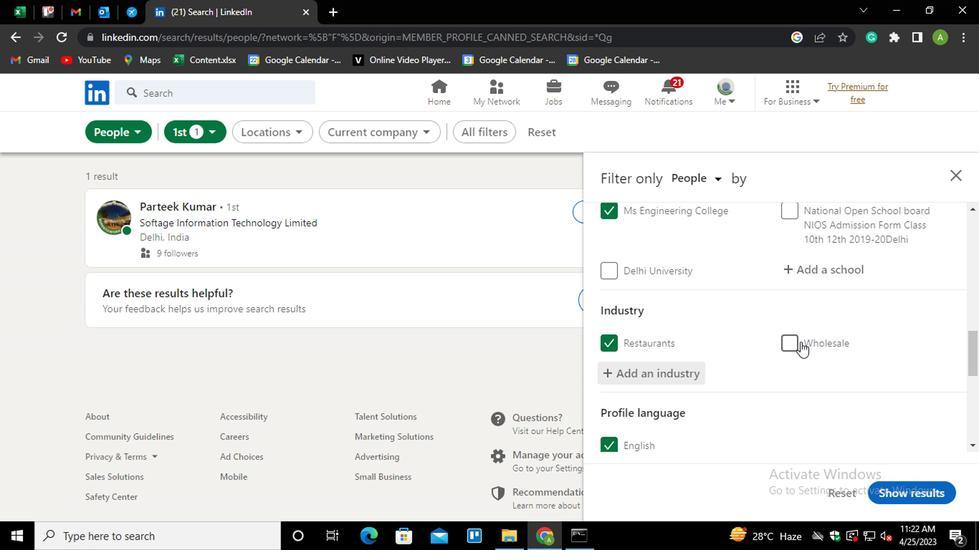 
Action: Mouse scrolled (796, 343) with delta (0, -1)
Screenshot: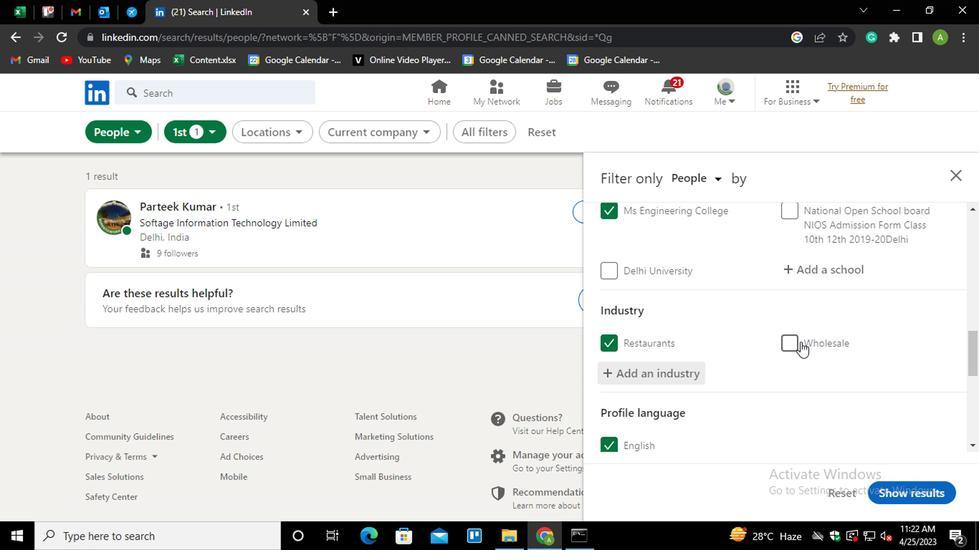 
Action: Mouse moved to (795, 345)
Screenshot: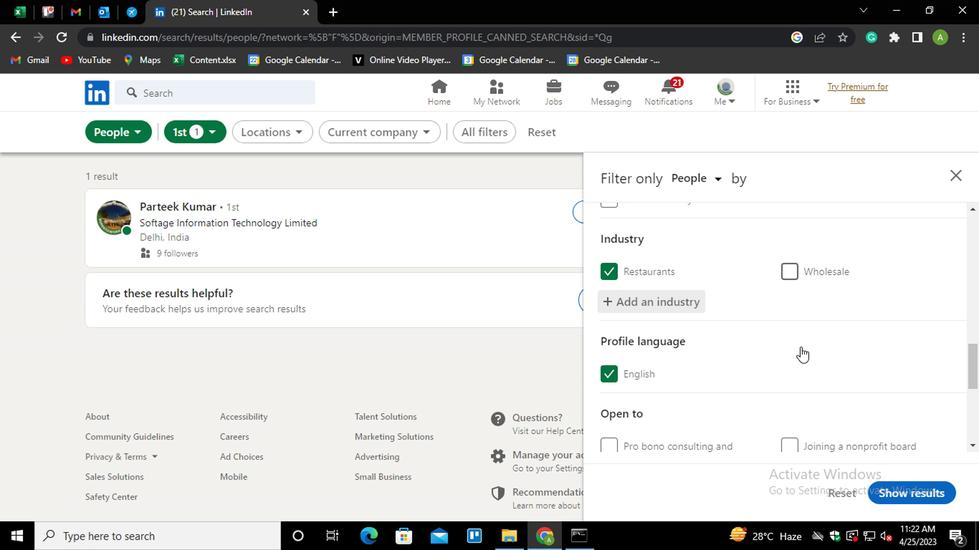 
Action: Mouse scrolled (795, 344) with delta (0, 0)
Screenshot: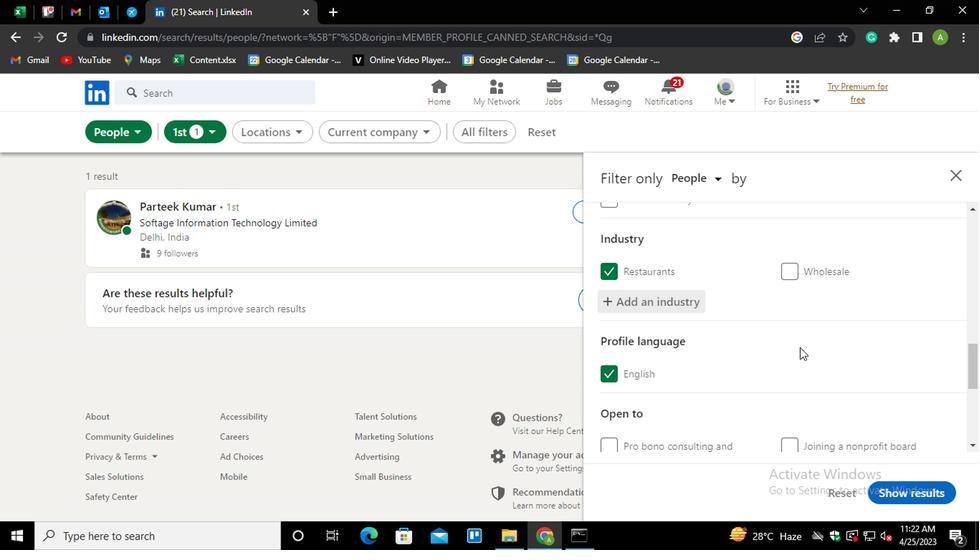 
Action: Mouse moved to (761, 321)
Screenshot: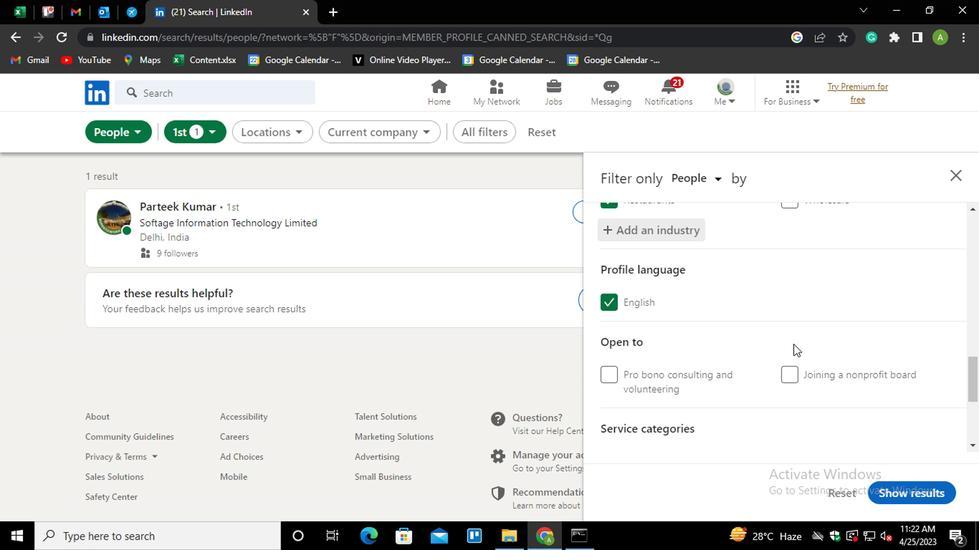 
Action: Mouse scrolled (761, 321) with delta (0, 0)
Screenshot: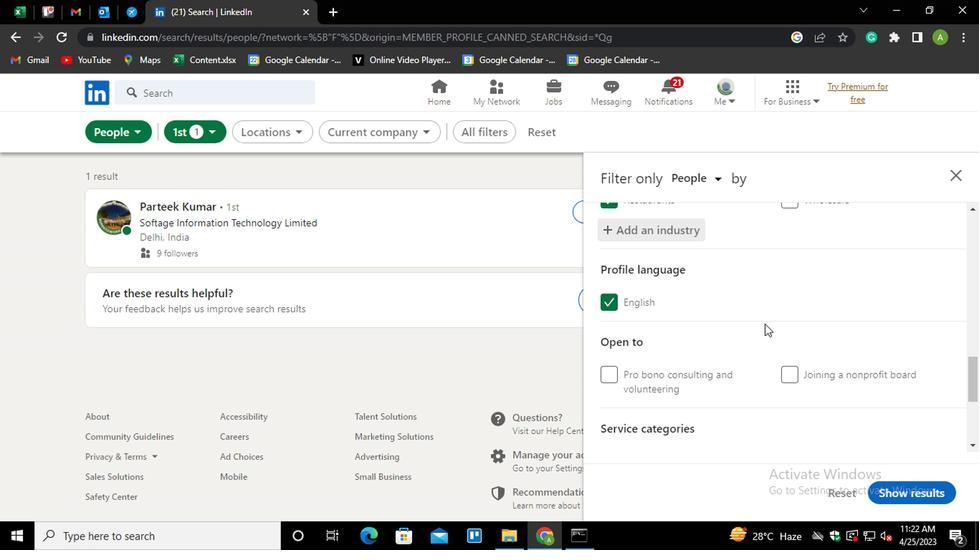 
Action: Mouse moved to (650, 383)
Screenshot: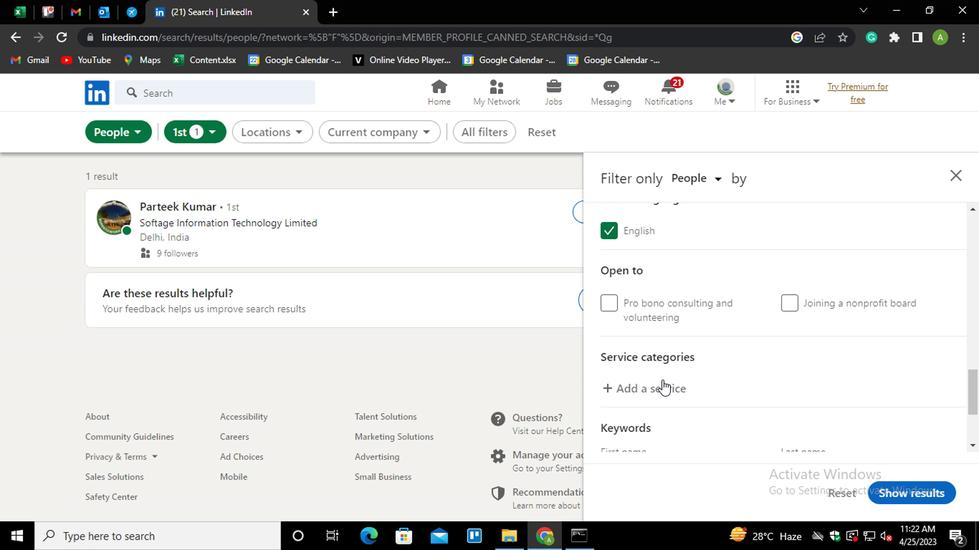 
Action: Mouse pressed left at (650, 383)
Screenshot: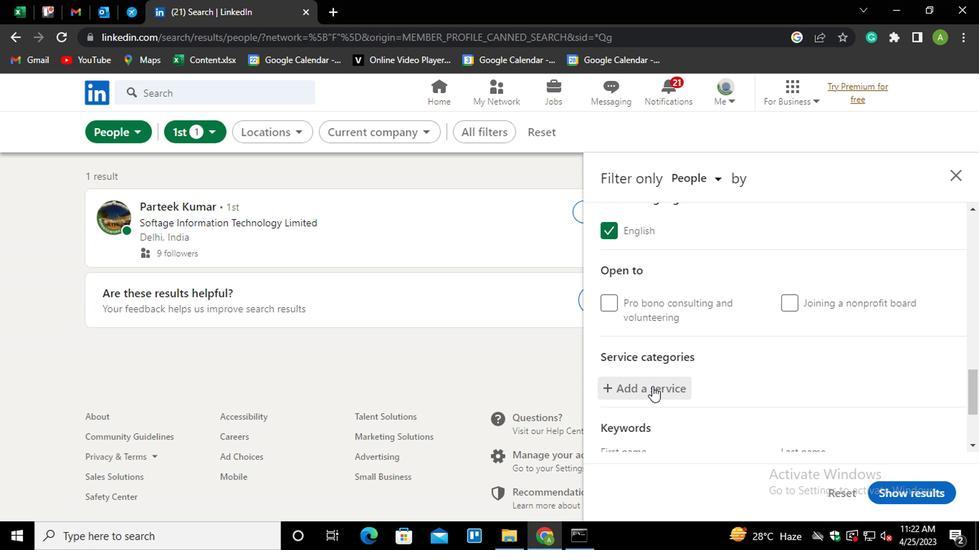 
Action: Mouse moved to (647, 384)
Screenshot: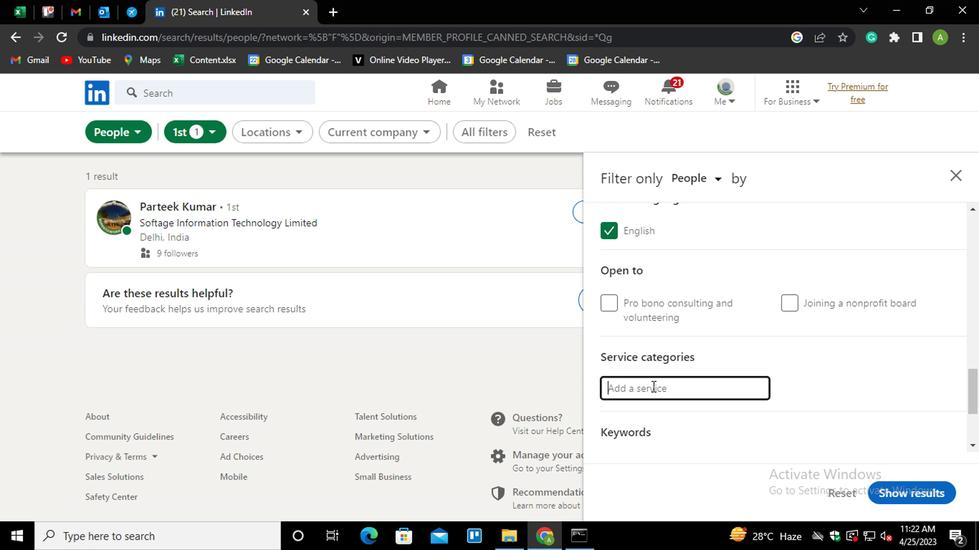 
Action: Key pressed <Key.shift>AUDIO<Key.down><Key.enter>
Screenshot: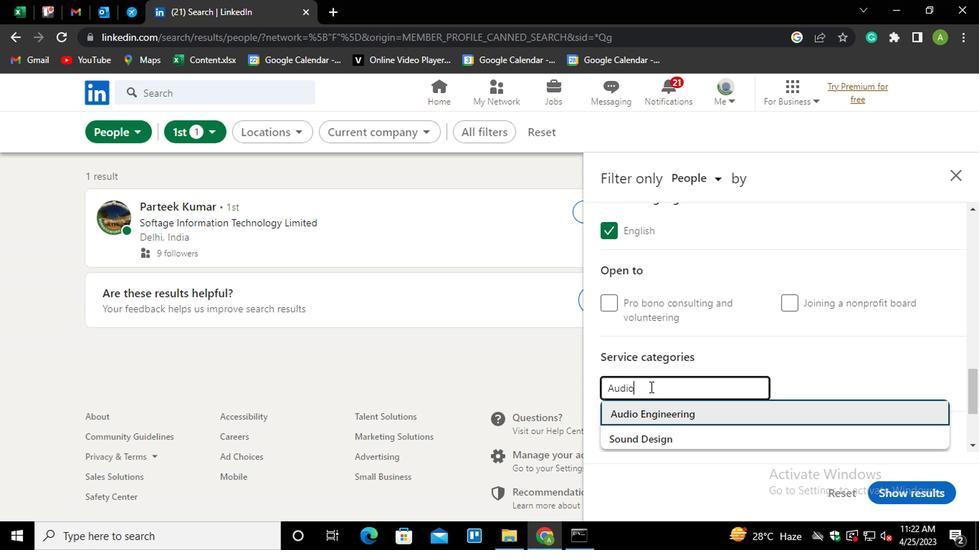 
Action: Mouse moved to (665, 392)
Screenshot: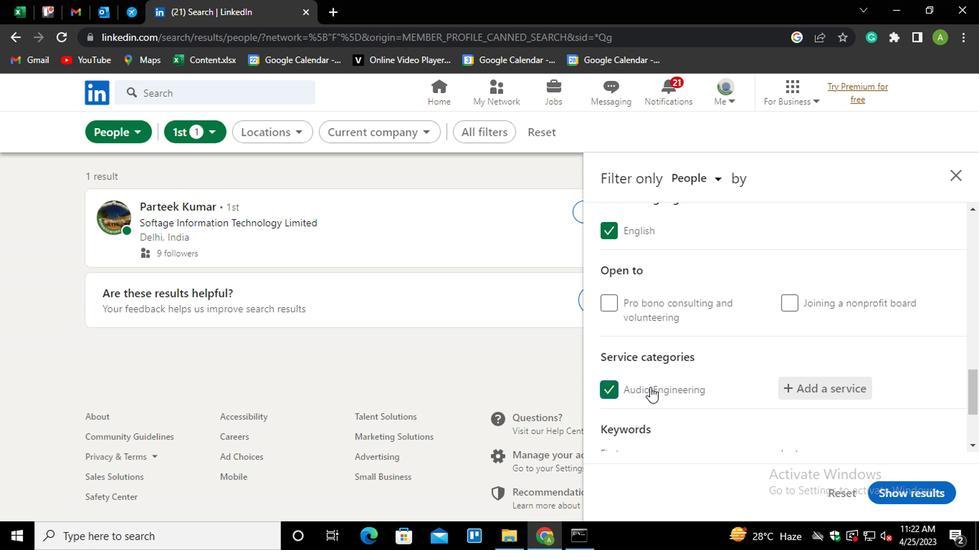 
Action: Mouse scrolled (665, 391) with delta (0, 0)
Screenshot: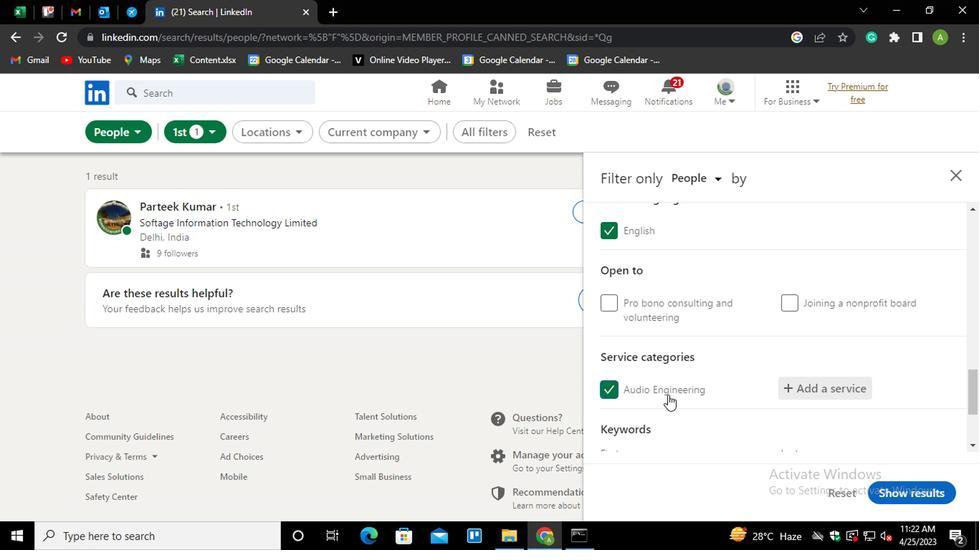 
Action: Mouse moved to (667, 395)
Screenshot: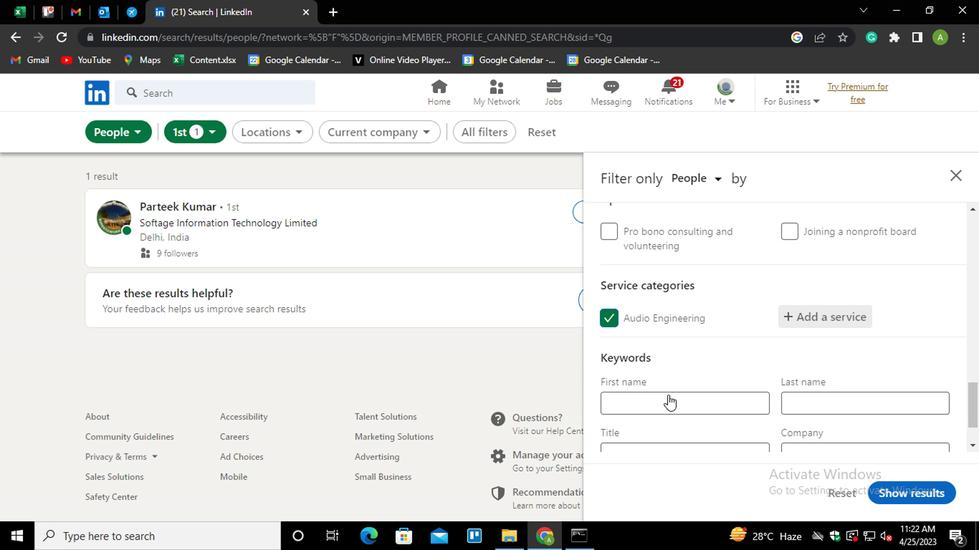 
Action: Mouse scrolled (667, 395) with delta (0, 0)
Screenshot: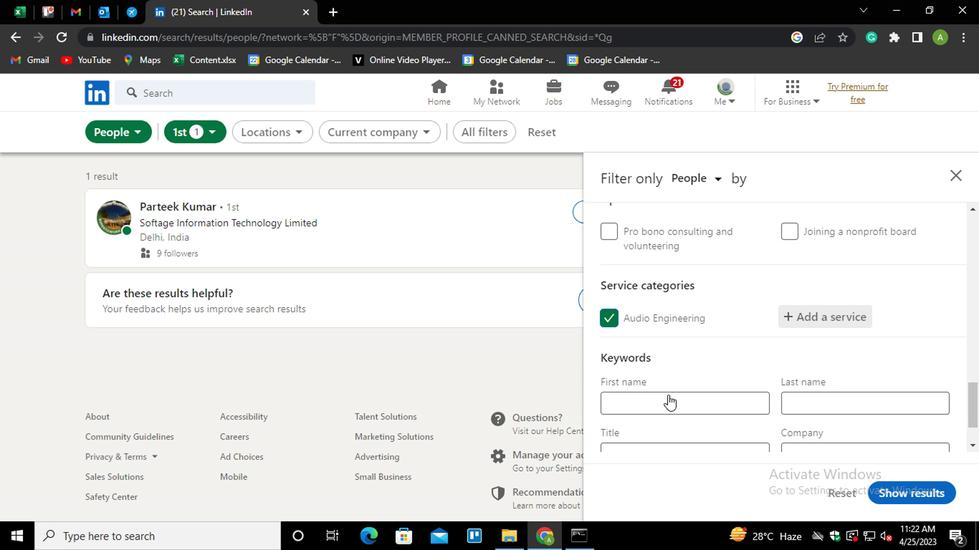
Action: Mouse moved to (667, 395)
Screenshot: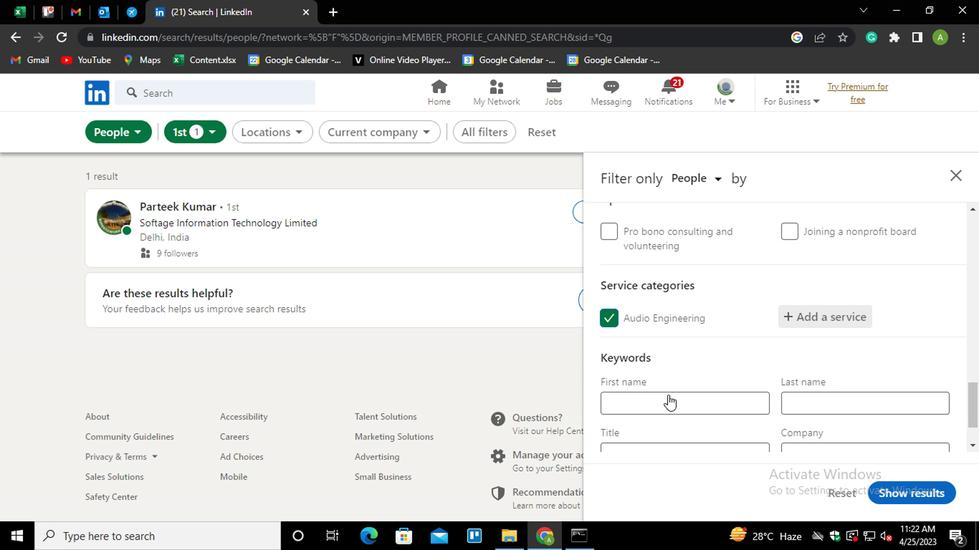 
Action: Mouse scrolled (667, 395) with delta (0, 0)
Screenshot: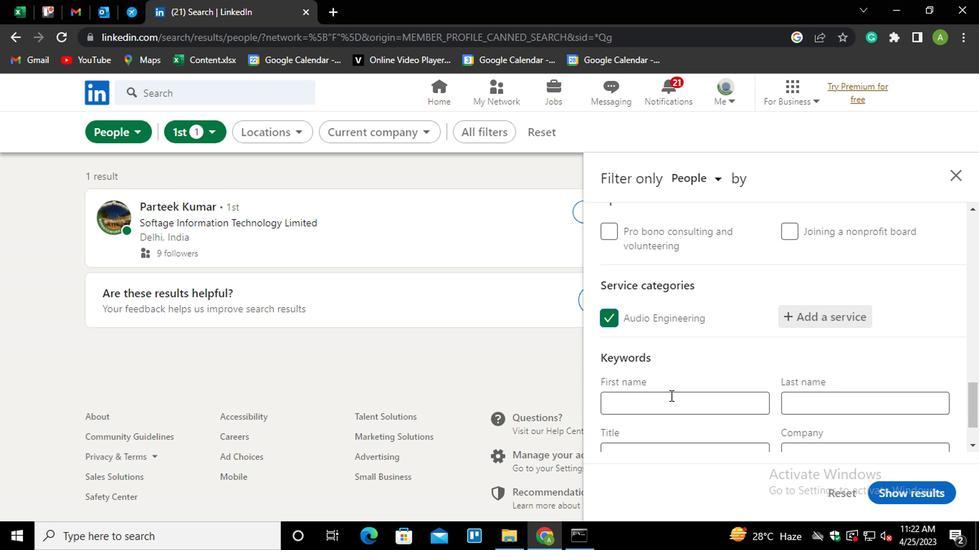 
Action: Mouse moved to (663, 390)
Screenshot: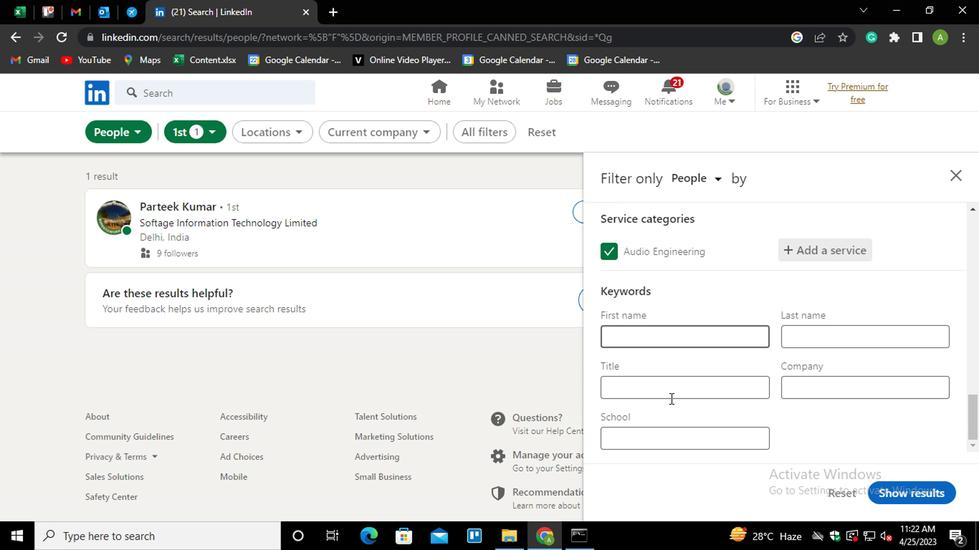 
Action: Mouse pressed left at (663, 390)
Screenshot: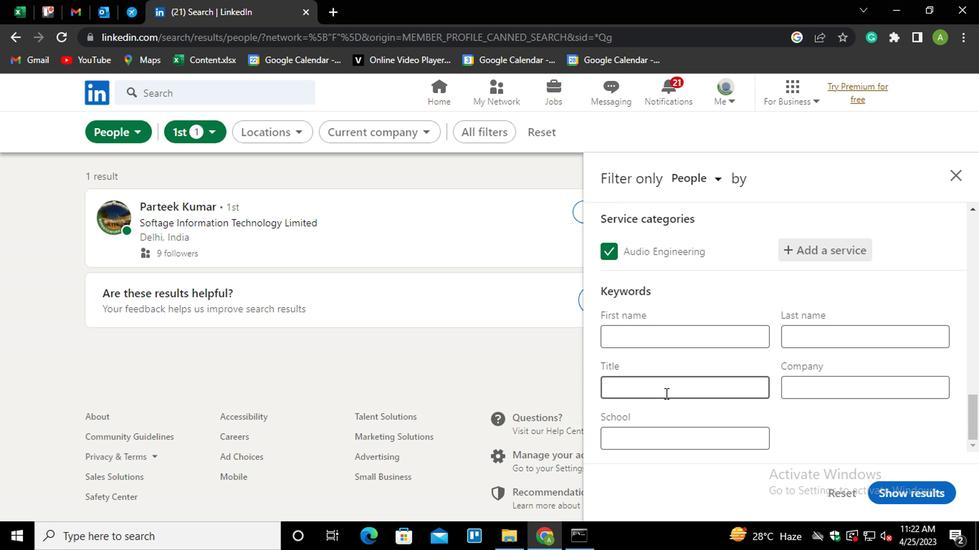 
Action: Key pressed <Key.shift_r>MARKETING<Key.space><Key.shift><Key.shift><Key.shift>COMMUNICATION<Key.space><Key.shift_r>MANAGER
Screenshot: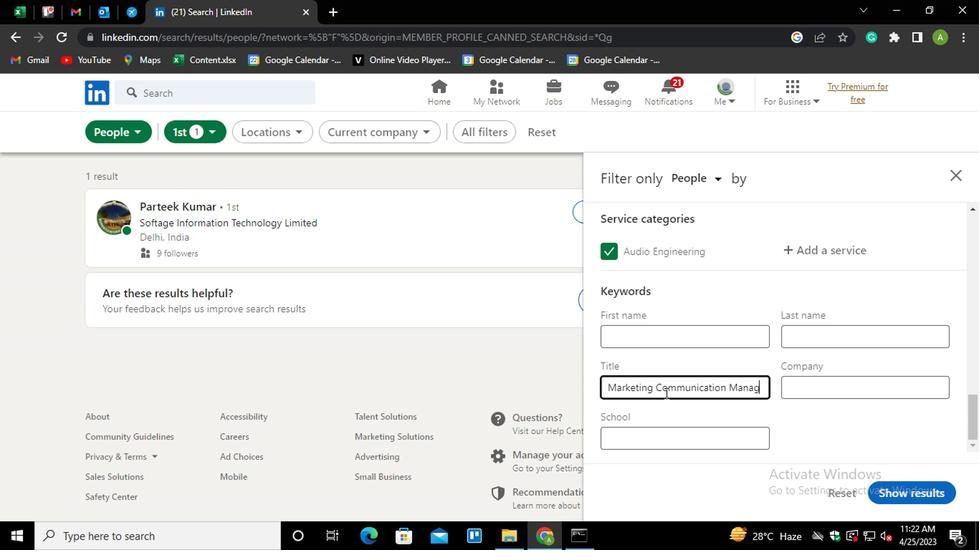 
Action: Mouse moved to (877, 435)
Screenshot: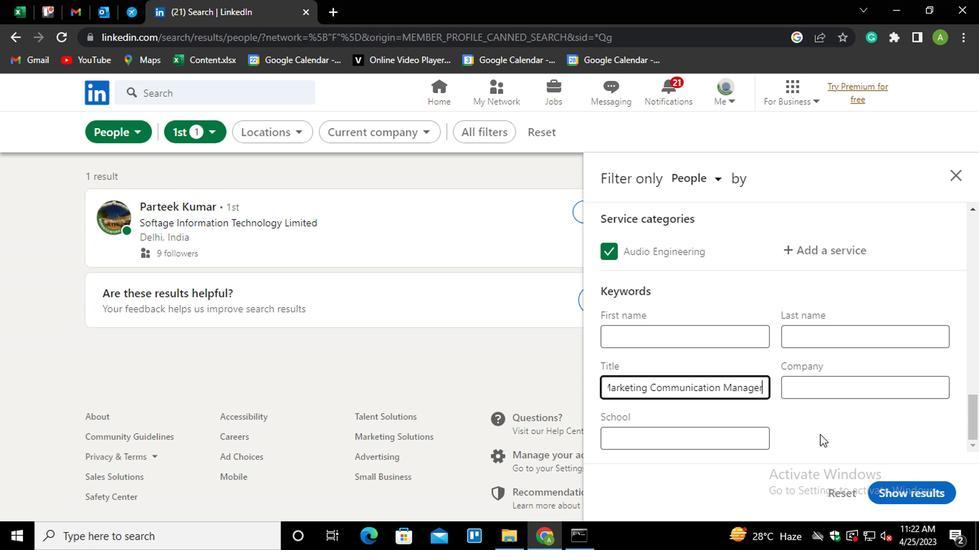
Action: Mouse pressed left at (877, 435)
Screenshot: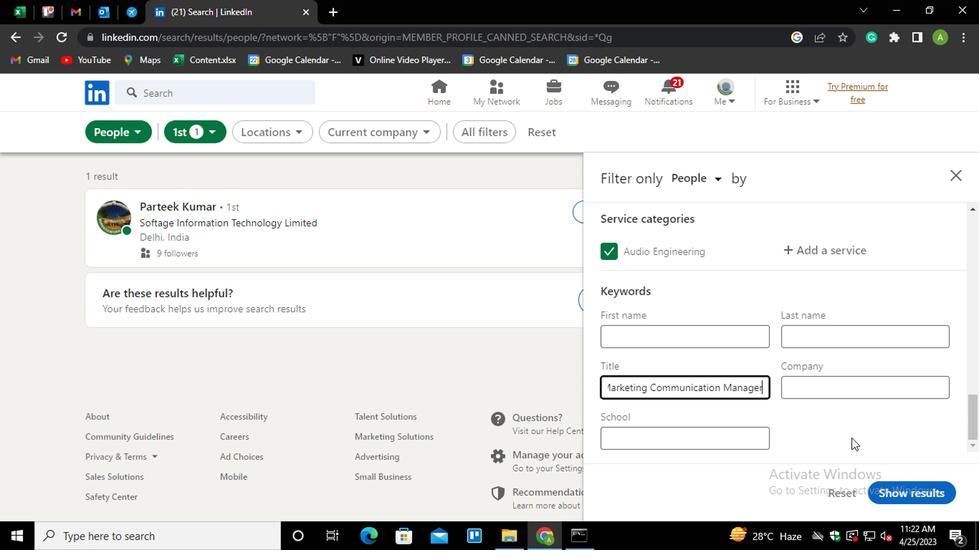 
Action: Mouse moved to (911, 492)
Screenshot: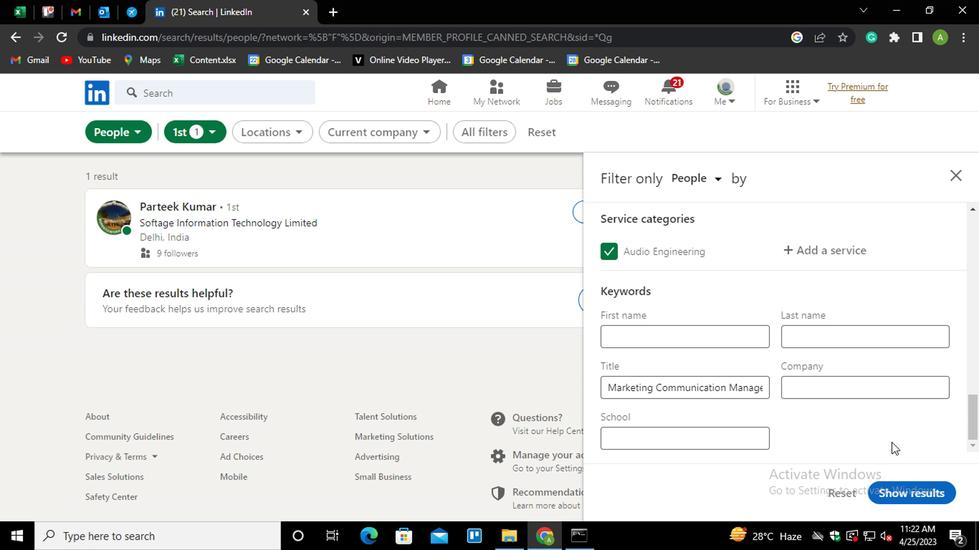 
Action: Mouse pressed left at (911, 492)
Screenshot: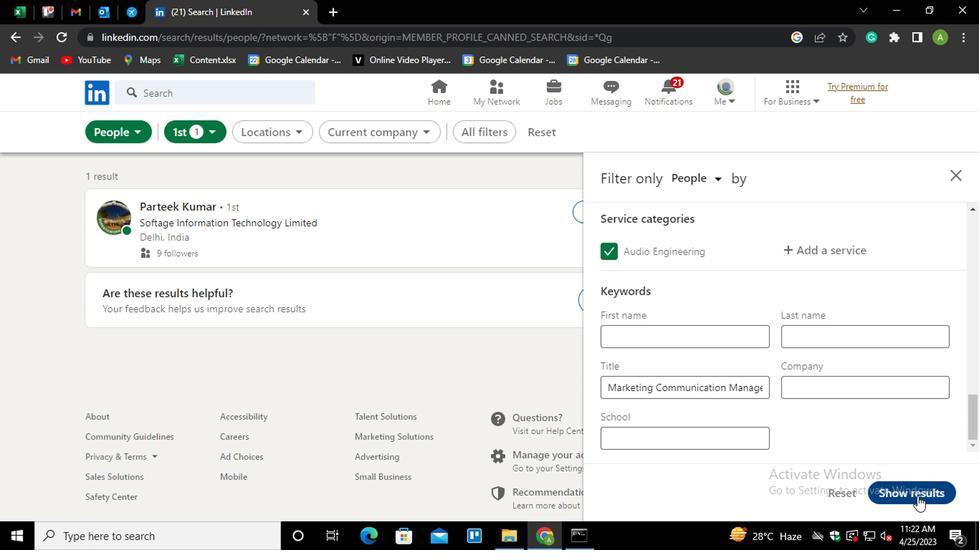 
Action: Mouse moved to (909, 496)
Screenshot: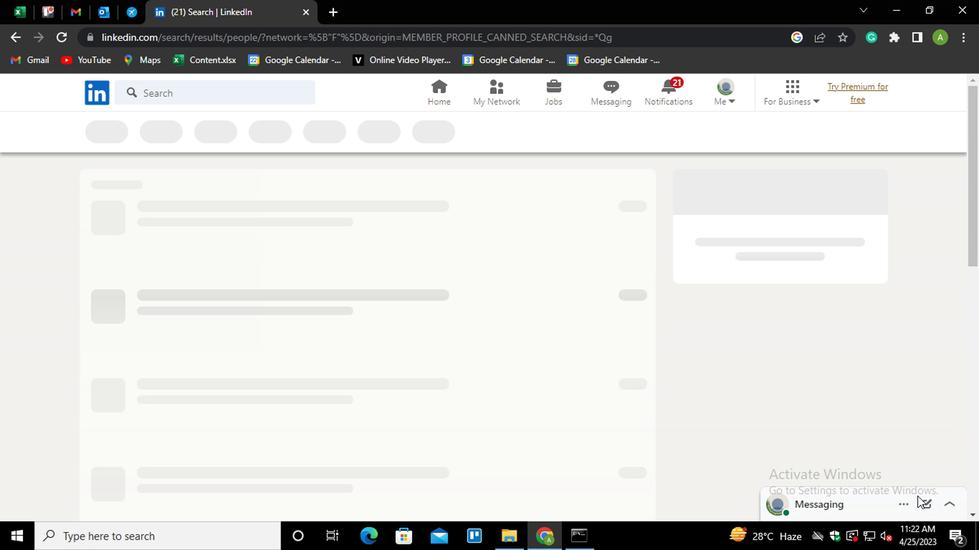 
